 Task: Look for space in Bhopal, India from 13th August, 2023 to 17th August, 2023 for 2 adults in price range Rs.10000 to Rs.16000. Place can be entire place with 2 bedrooms having 2 beds and 1 bathroom. Property type can be house, flat, guest house. Amenities needed are: wifi. Booking option can be shelf check-in. Required host language is English.
Action: Mouse moved to (429, 57)
Screenshot: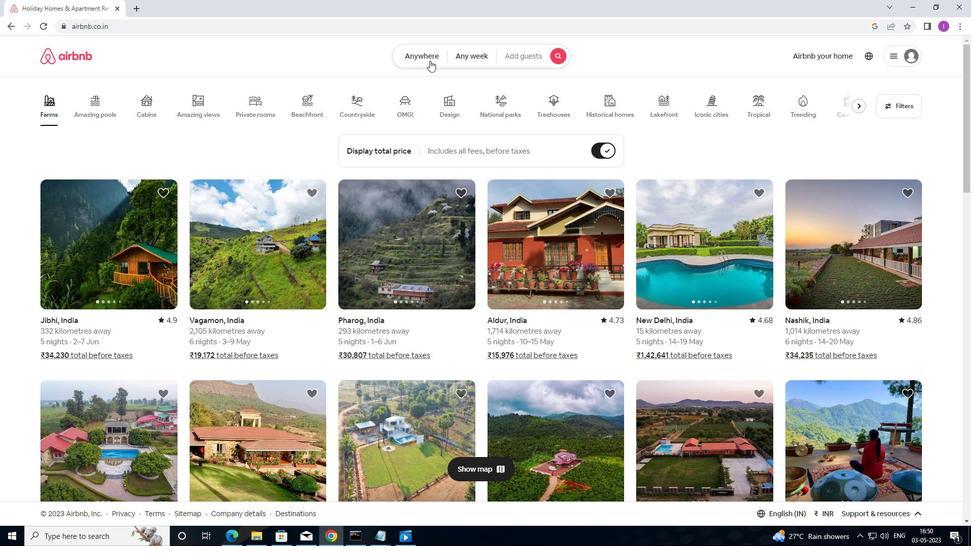 
Action: Mouse pressed left at (429, 57)
Screenshot: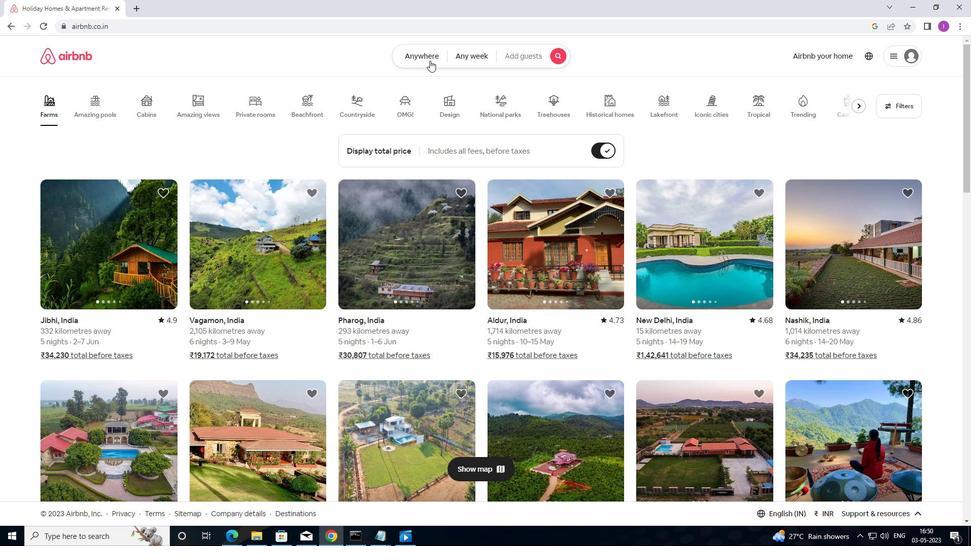 
Action: Mouse moved to (346, 88)
Screenshot: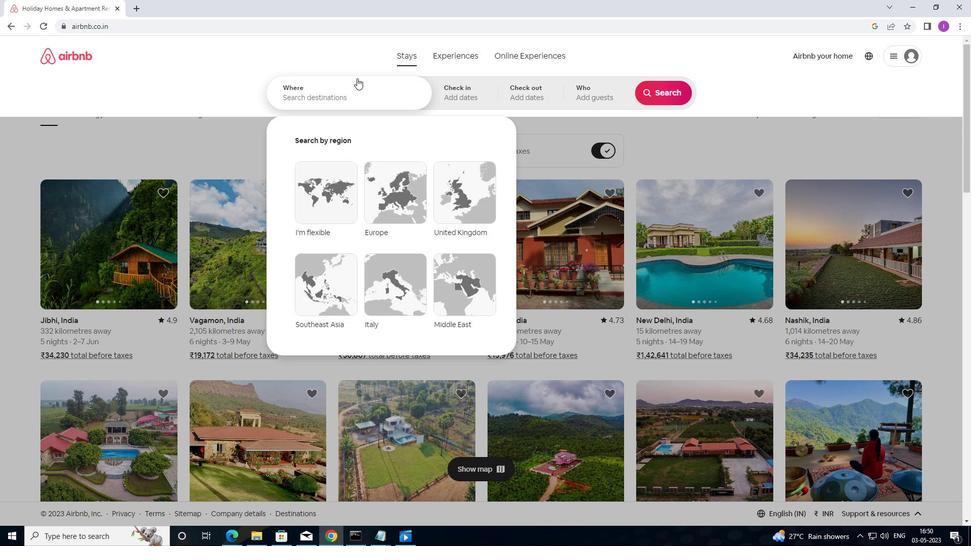 
Action: Mouse pressed left at (346, 88)
Screenshot: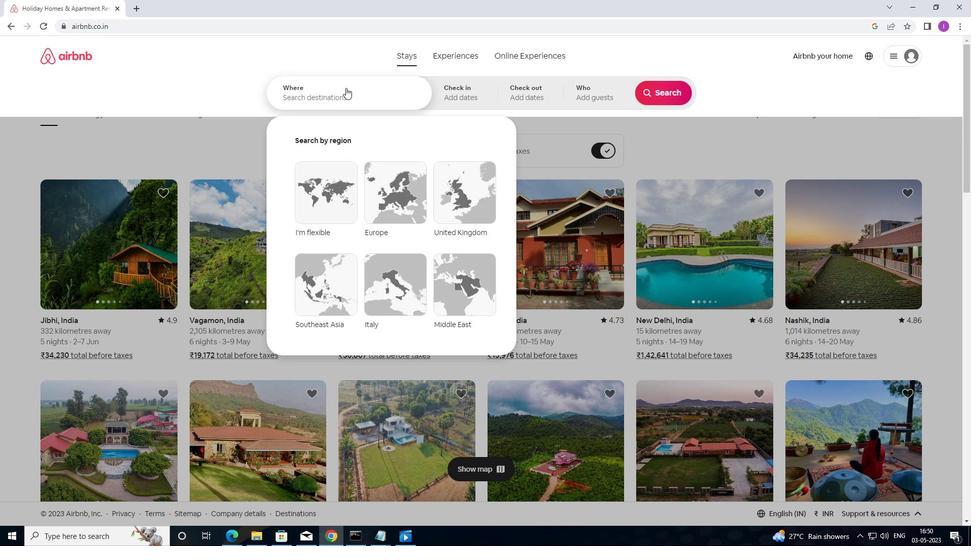 
Action: Mouse moved to (394, 92)
Screenshot: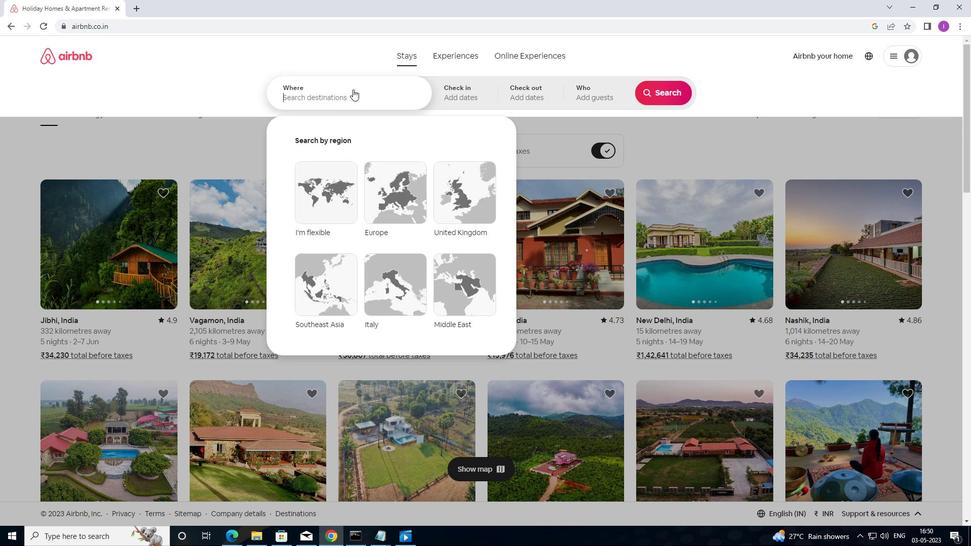 
Action: Key pressed <Key.shift>B
Screenshot: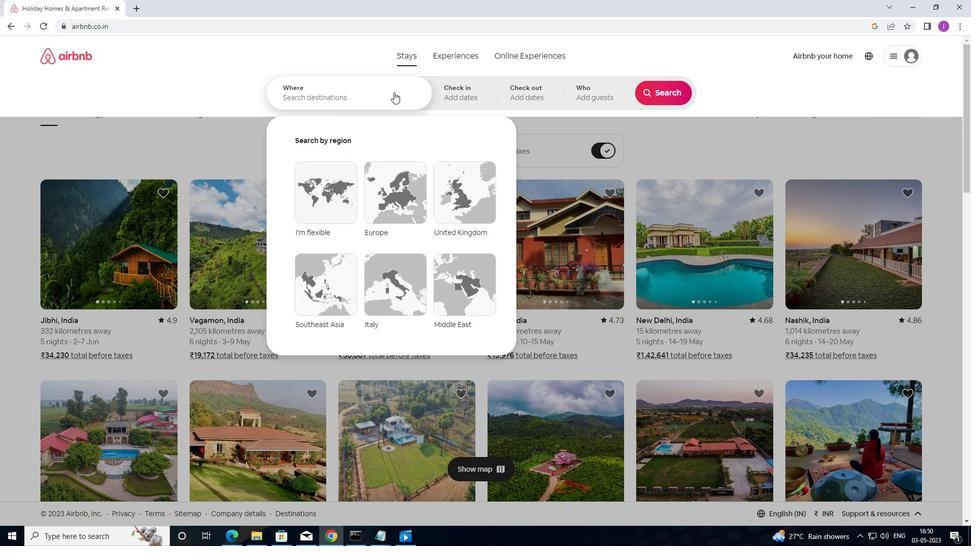 
Action: Mouse moved to (419, 93)
Screenshot: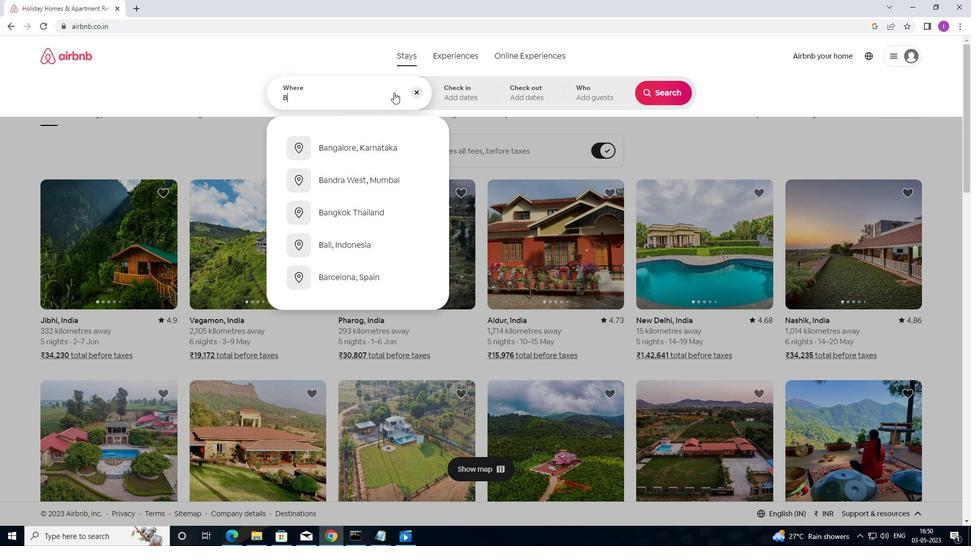
Action: Key pressed H
Screenshot: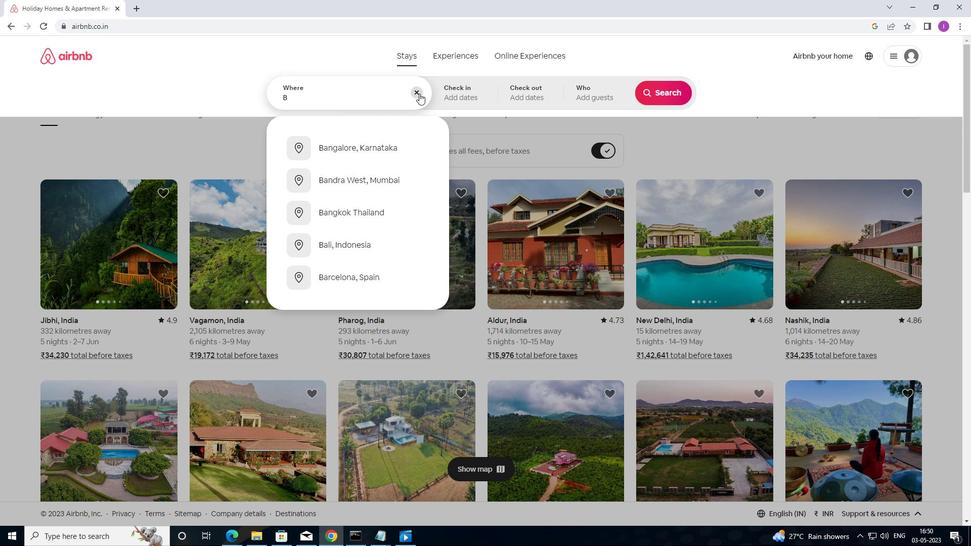 
Action: Mouse moved to (431, 86)
Screenshot: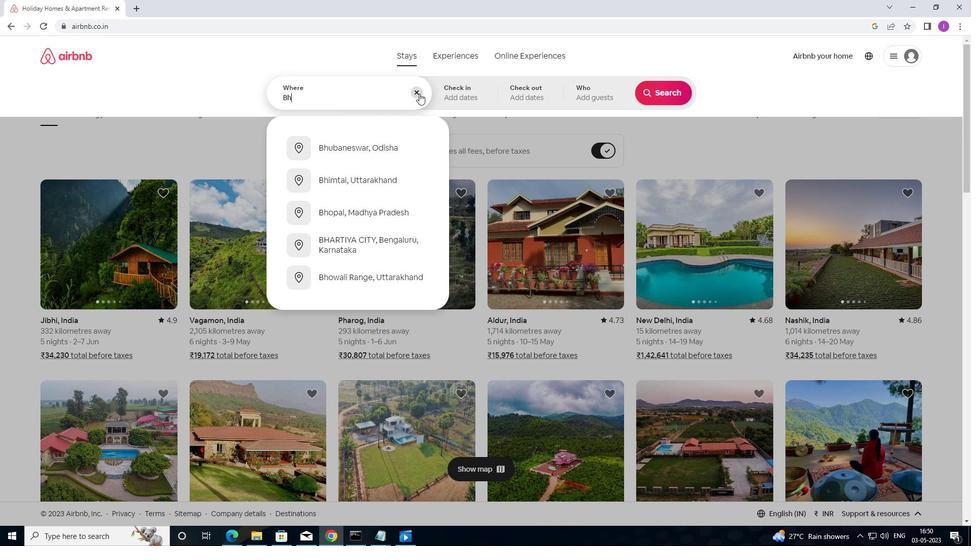 
Action: Key pressed O
Screenshot: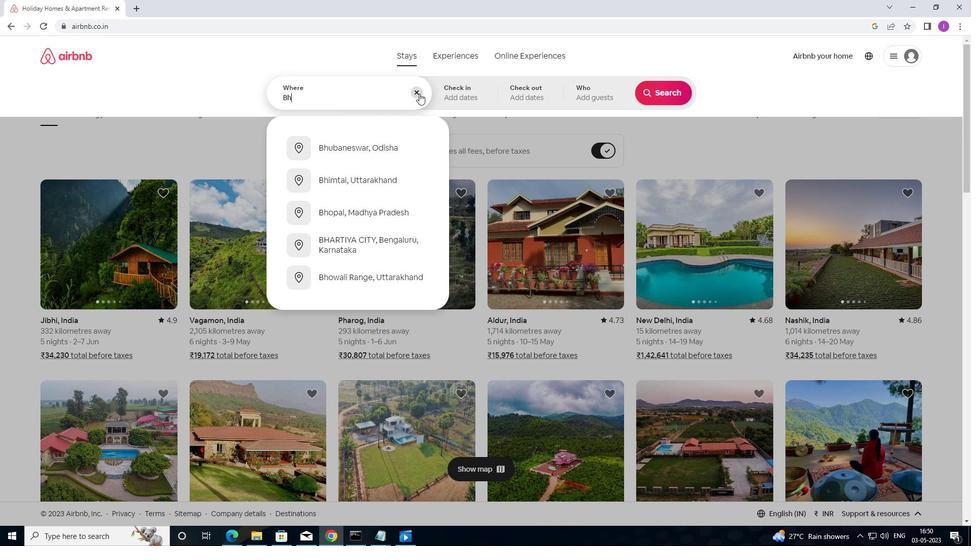 
Action: Mouse moved to (432, 85)
Screenshot: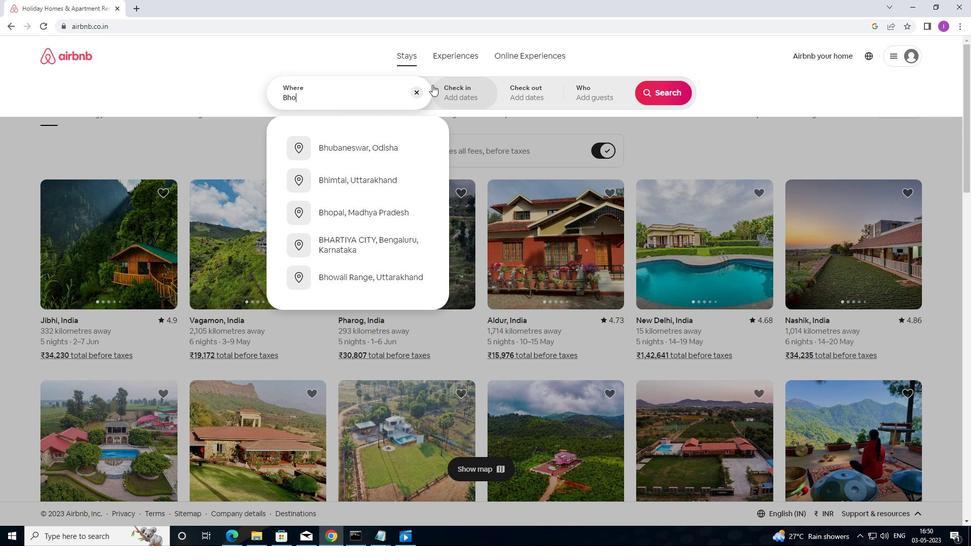 
Action: Key pressed P
Screenshot: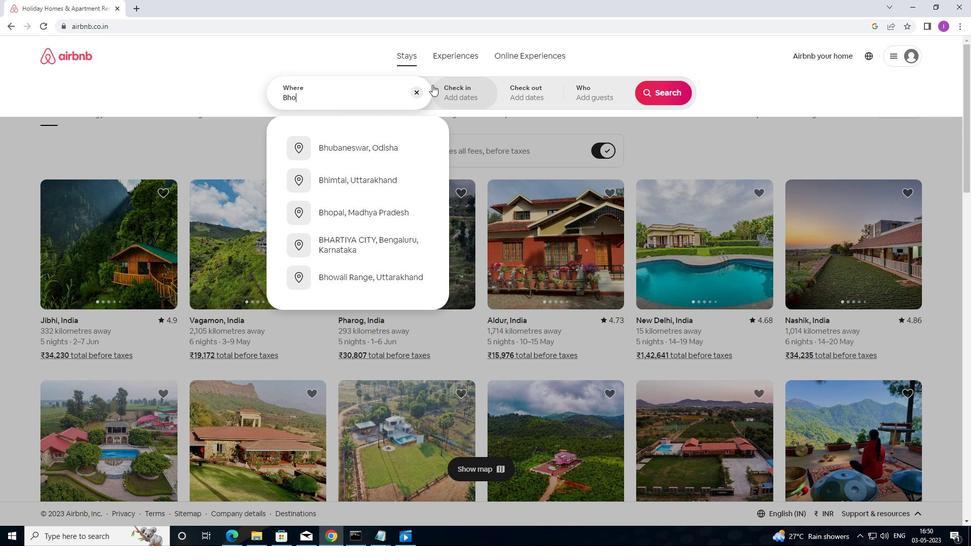 
Action: Mouse moved to (436, 84)
Screenshot: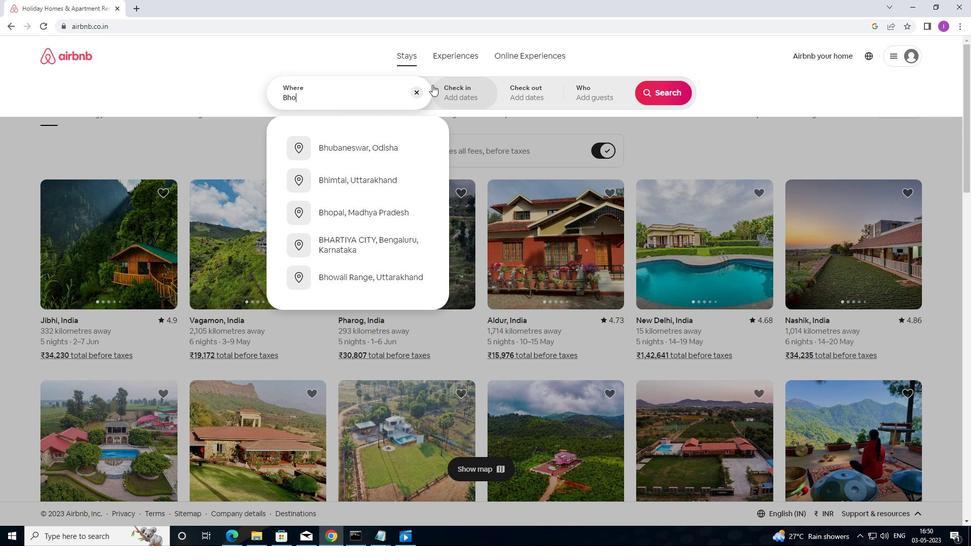 
Action: Key pressed AL,<Key.shift>INDIA
Screenshot: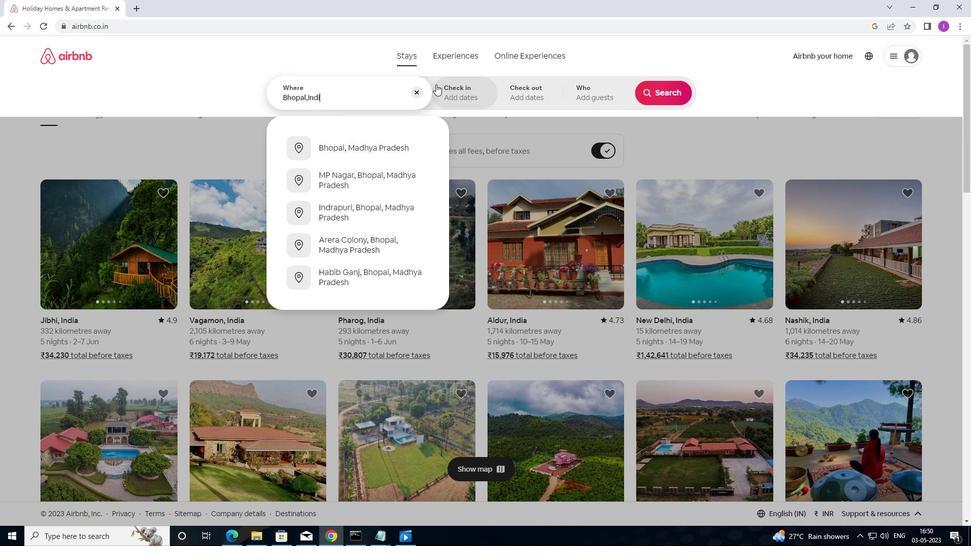 
Action: Mouse moved to (455, 92)
Screenshot: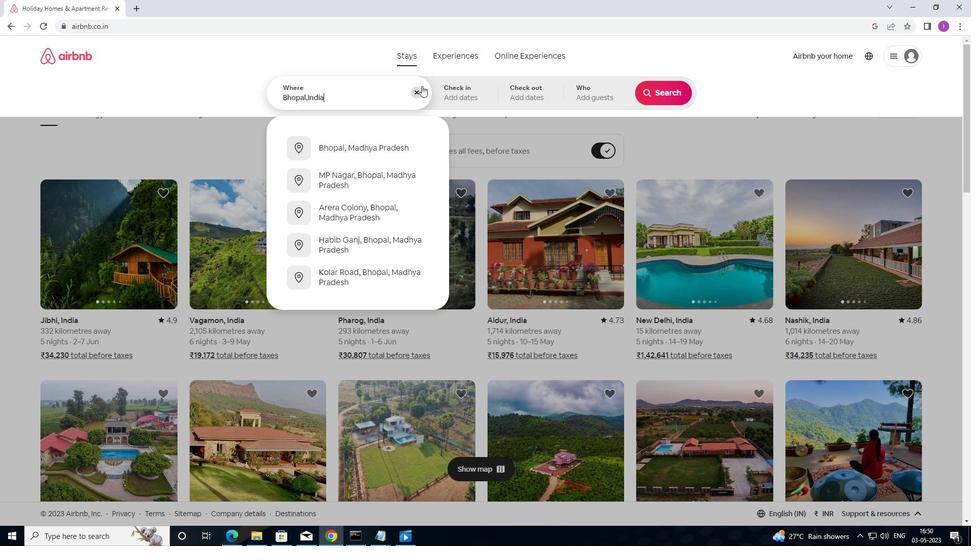 
Action: Mouse pressed left at (455, 92)
Screenshot: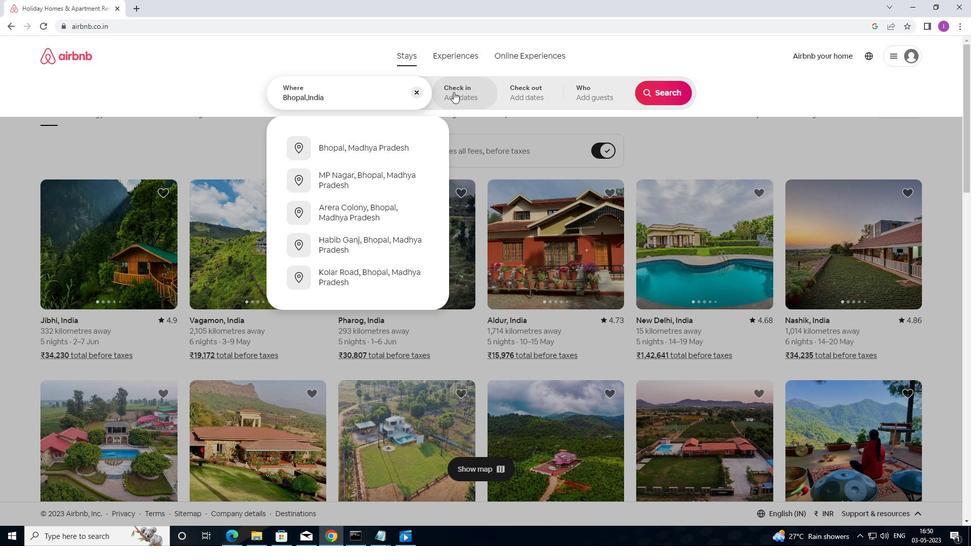 
Action: Mouse moved to (656, 177)
Screenshot: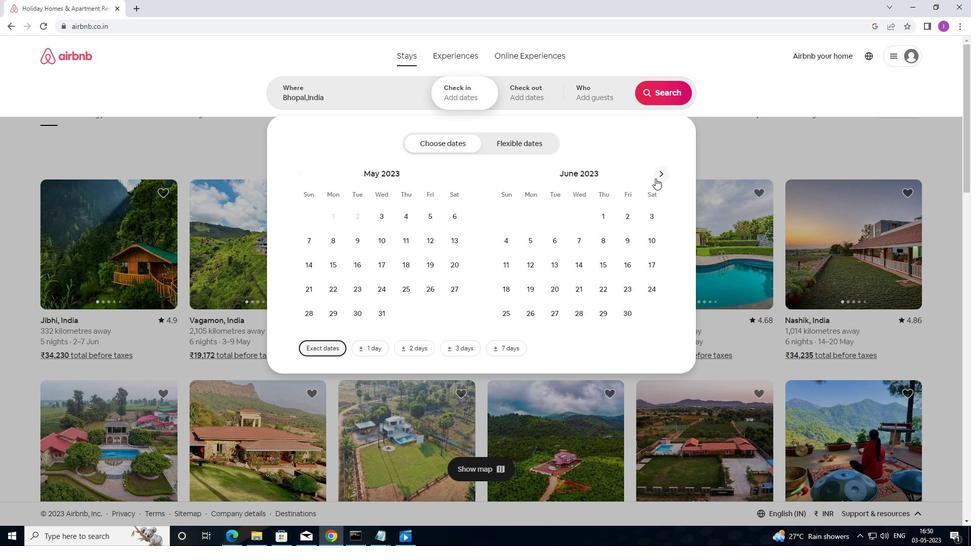 
Action: Mouse pressed left at (656, 177)
Screenshot: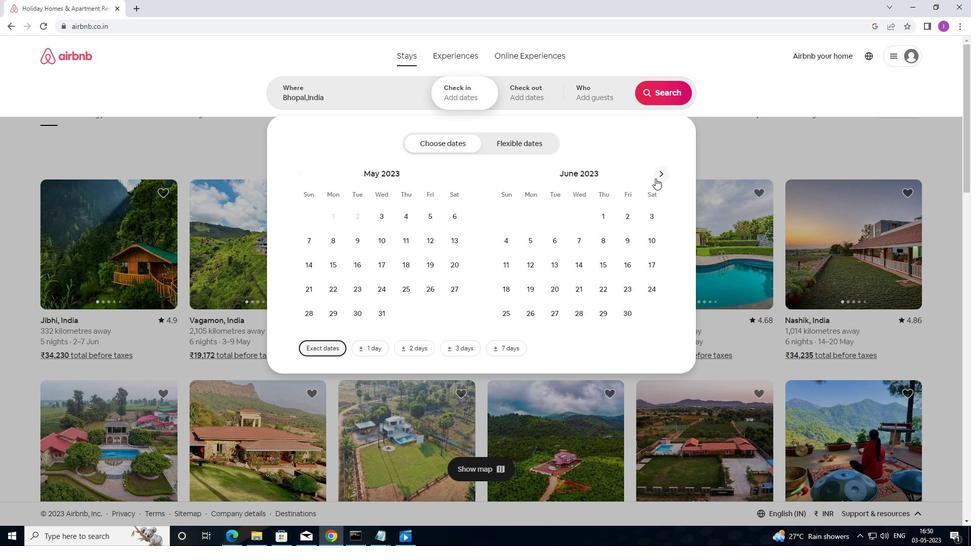 
Action: Mouse pressed left at (656, 177)
Screenshot: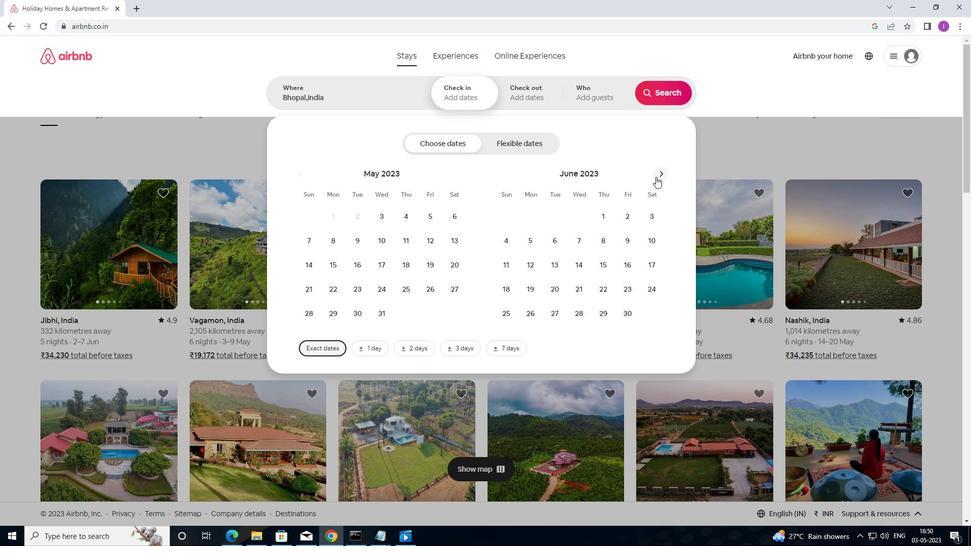 
Action: Mouse moved to (509, 265)
Screenshot: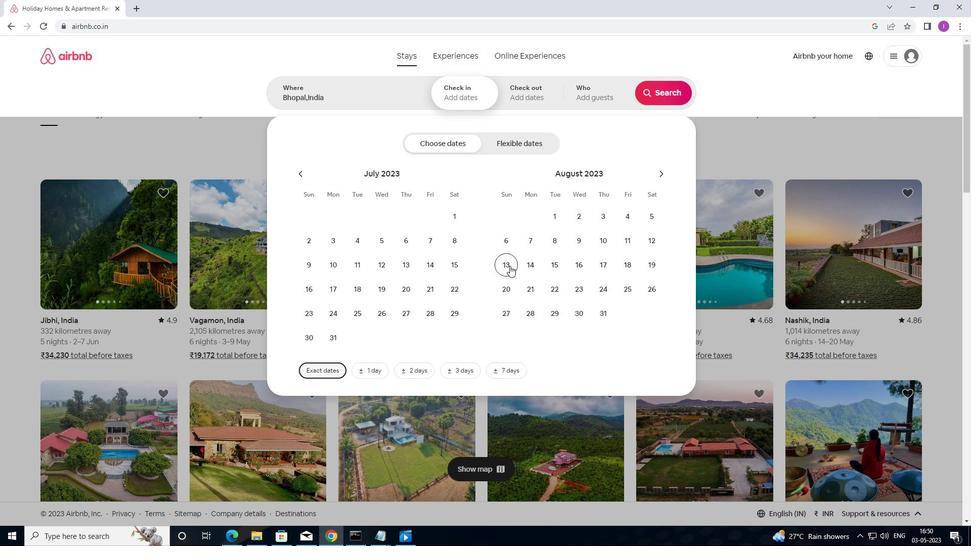 
Action: Mouse pressed left at (509, 265)
Screenshot: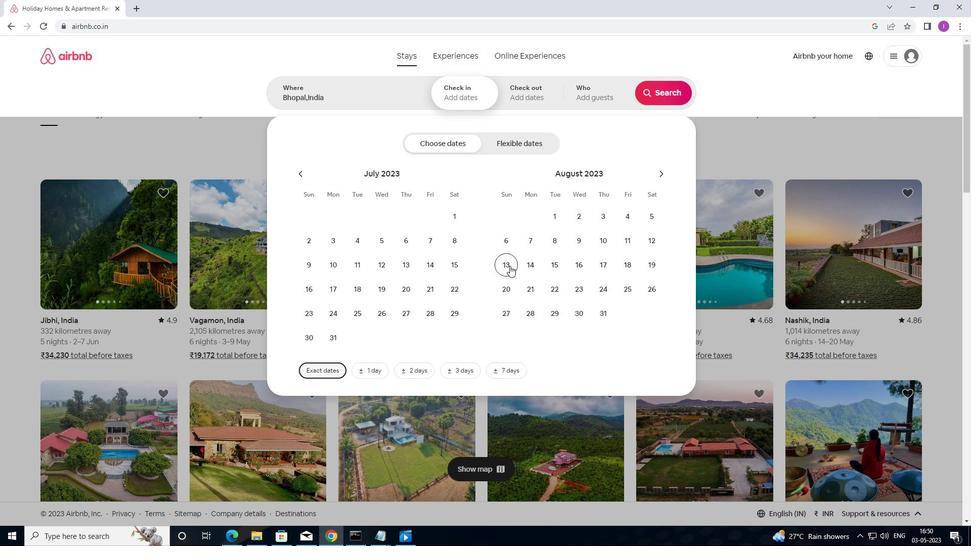 
Action: Mouse moved to (608, 263)
Screenshot: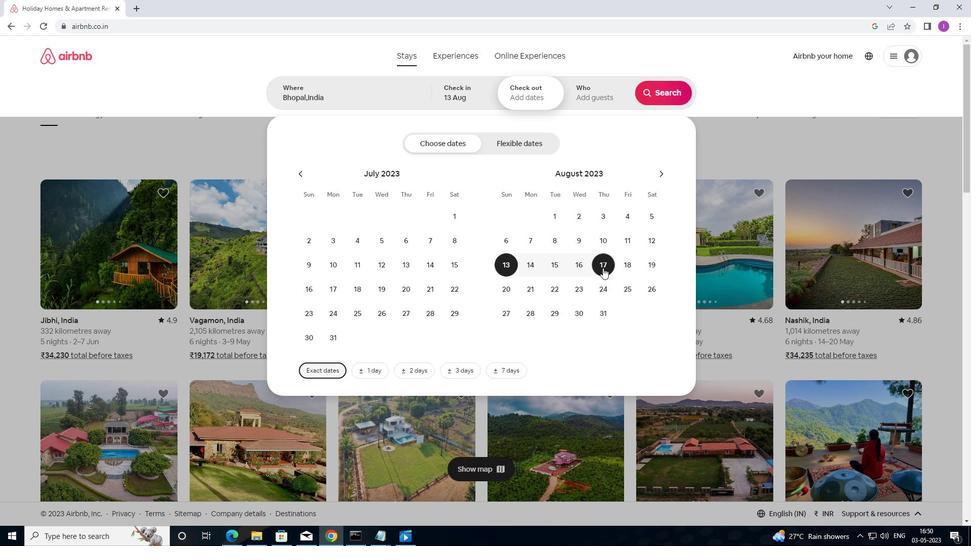 
Action: Mouse pressed left at (608, 263)
Screenshot: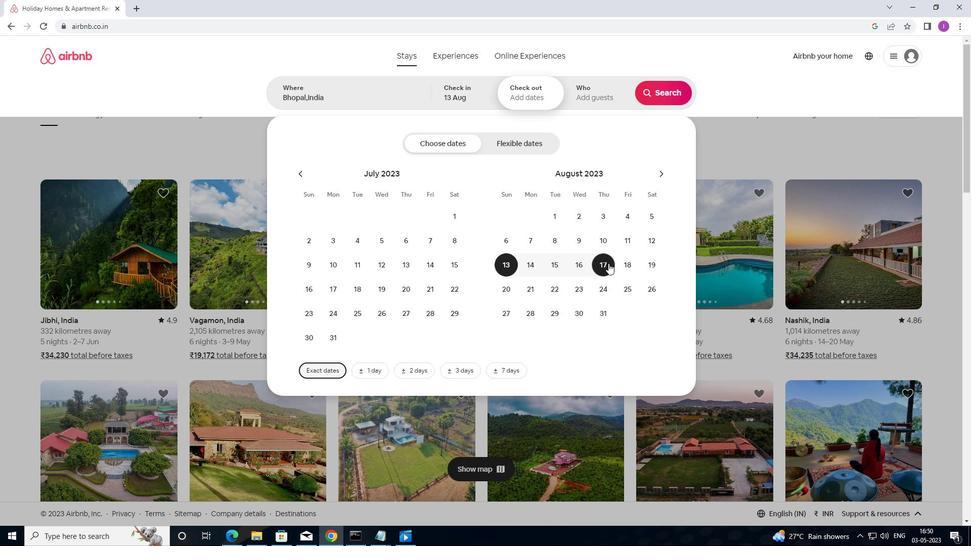
Action: Mouse moved to (605, 100)
Screenshot: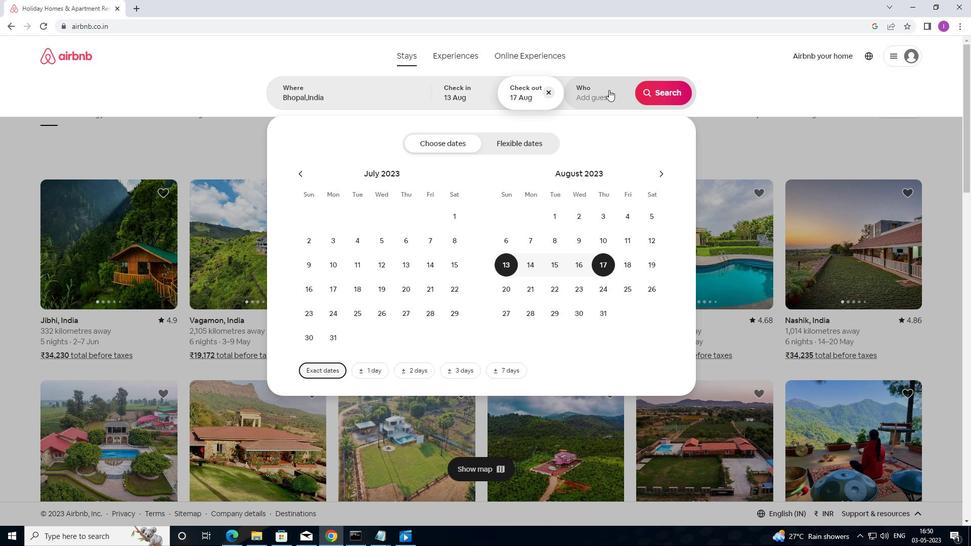 
Action: Mouse pressed left at (605, 100)
Screenshot: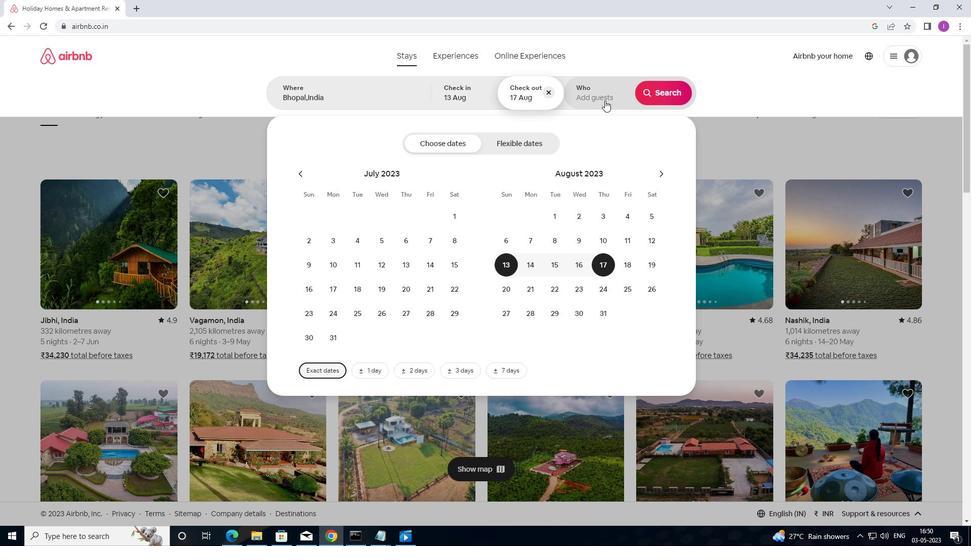 
Action: Mouse moved to (658, 146)
Screenshot: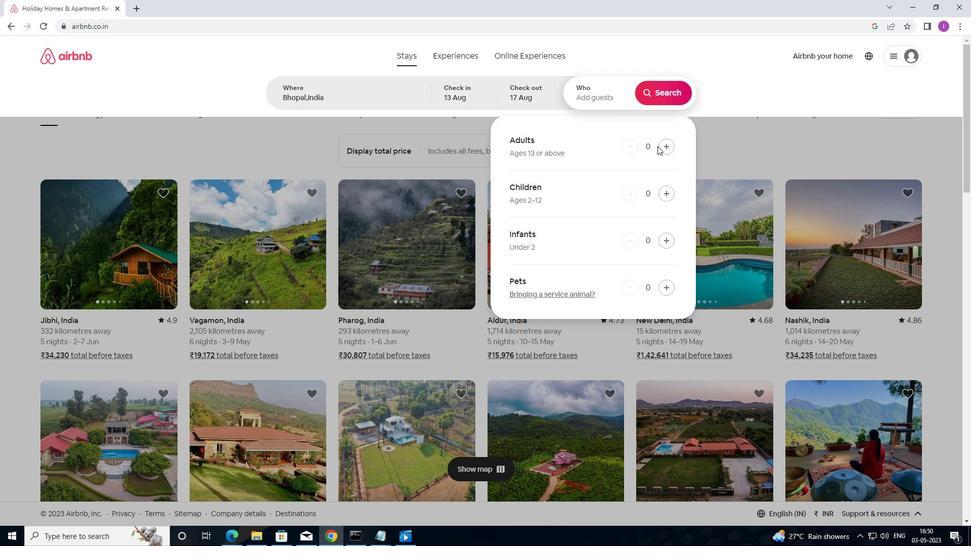 
Action: Mouse pressed left at (658, 146)
Screenshot: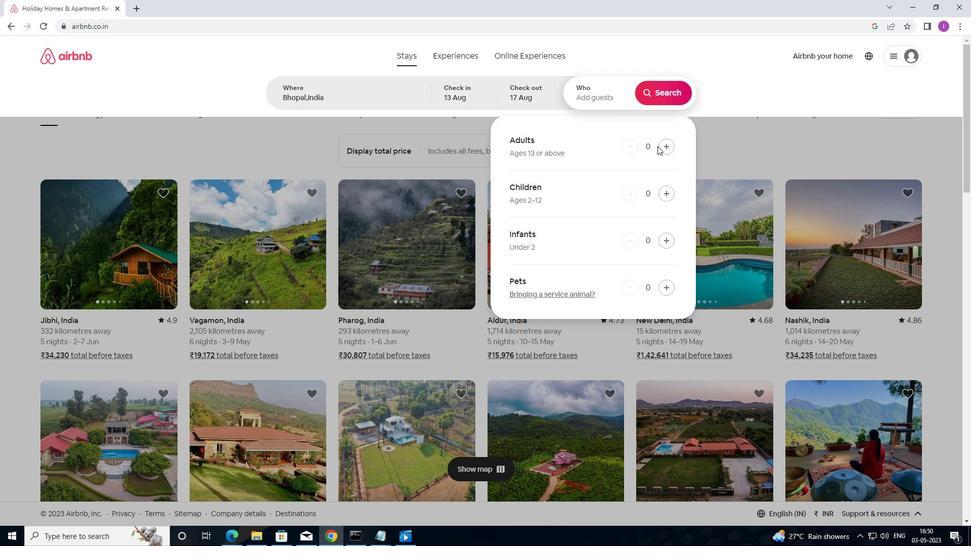 
Action: Mouse pressed left at (658, 146)
Screenshot: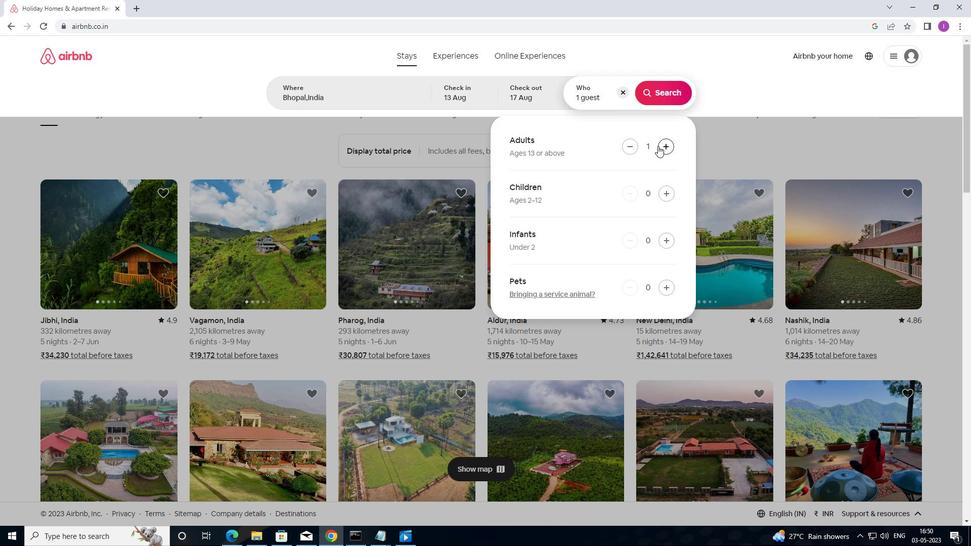 
Action: Mouse moved to (661, 104)
Screenshot: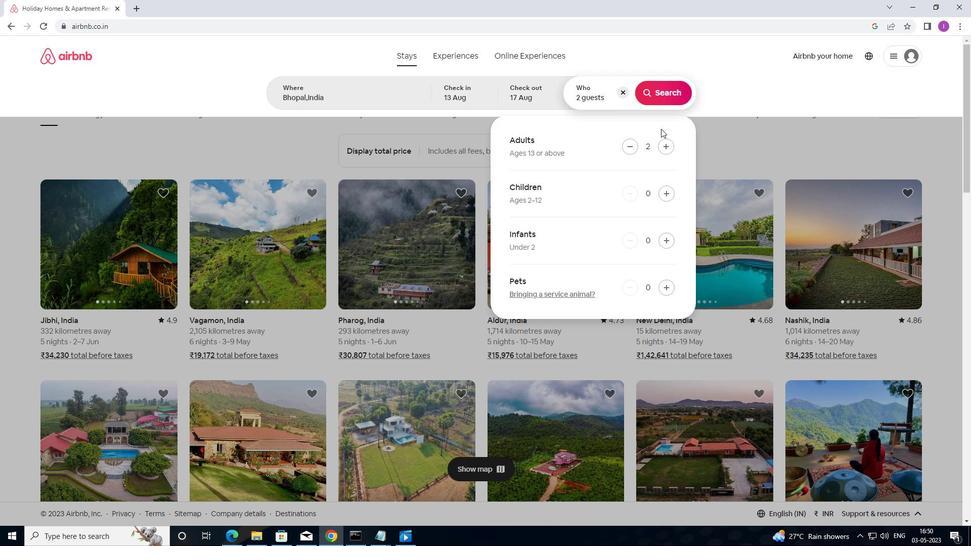 
Action: Mouse pressed left at (661, 104)
Screenshot: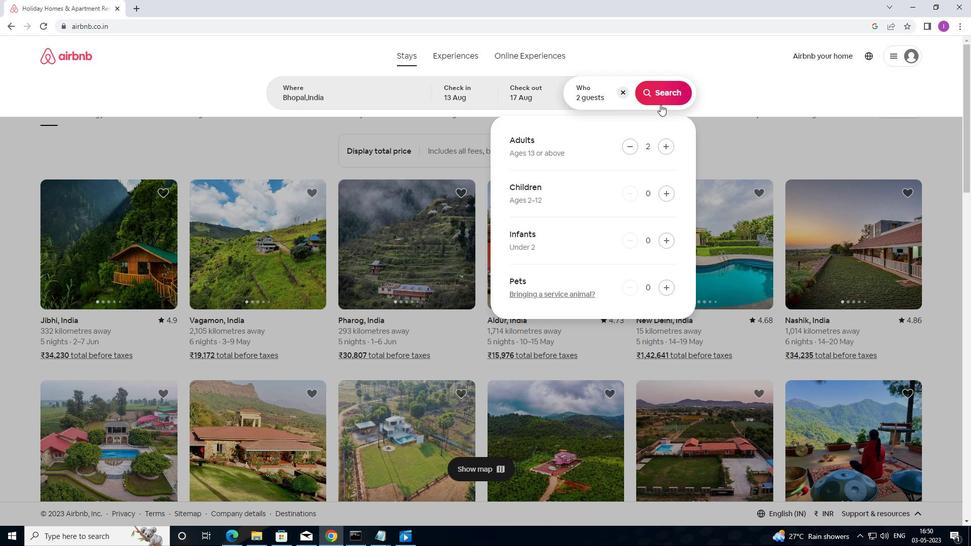 
Action: Mouse moved to (930, 102)
Screenshot: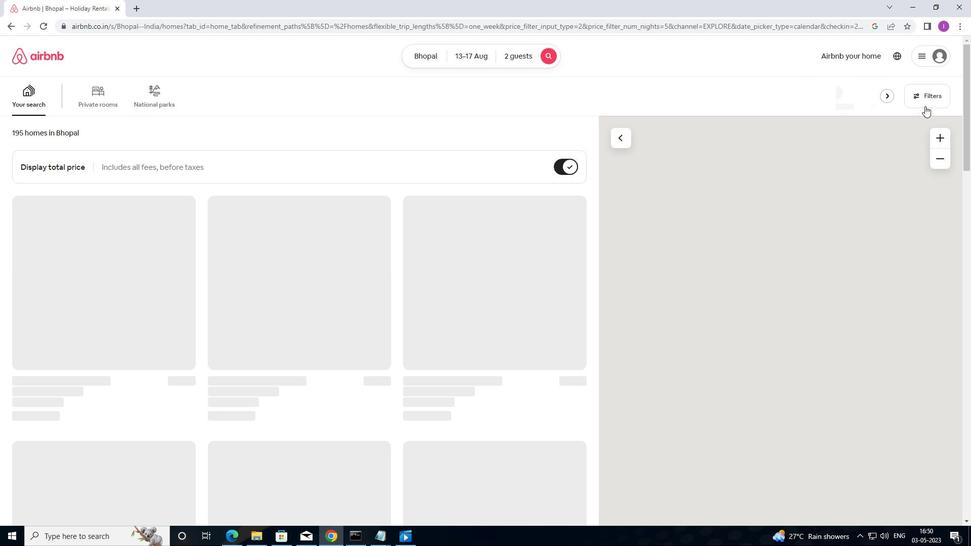 
Action: Mouse pressed left at (930, 102)
Screenshot: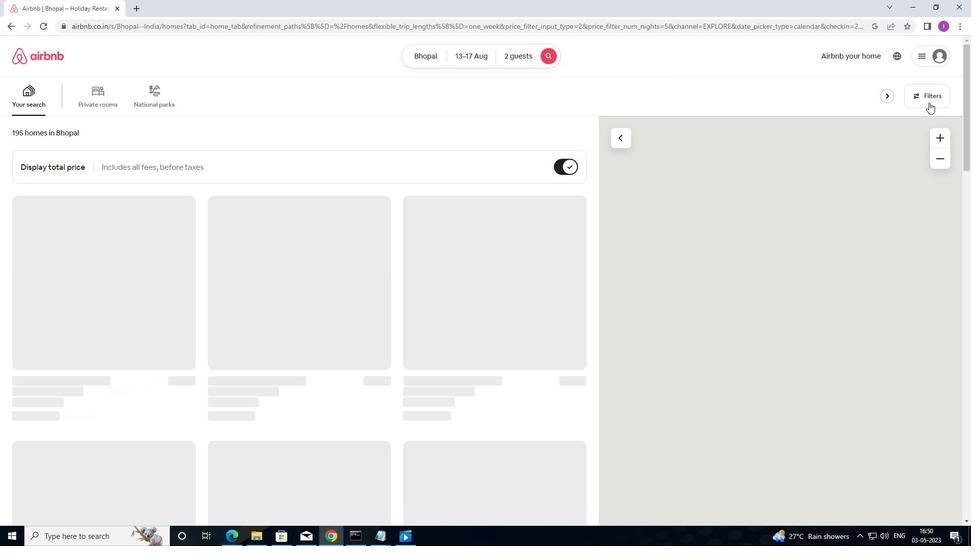 
Action: Mouse moved to (386, 225)
Screenshot: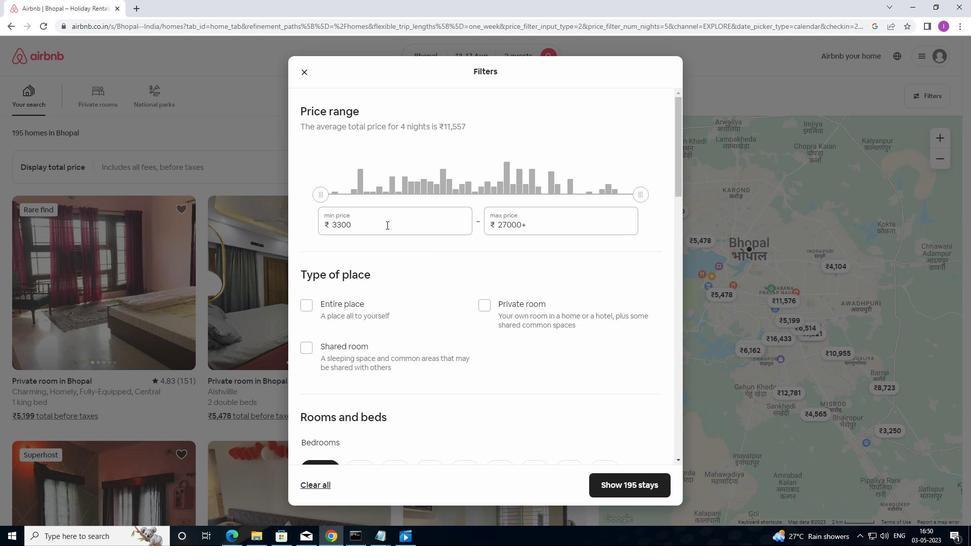 
Action: Mouse pressed left at (386, 225)
Screenshot: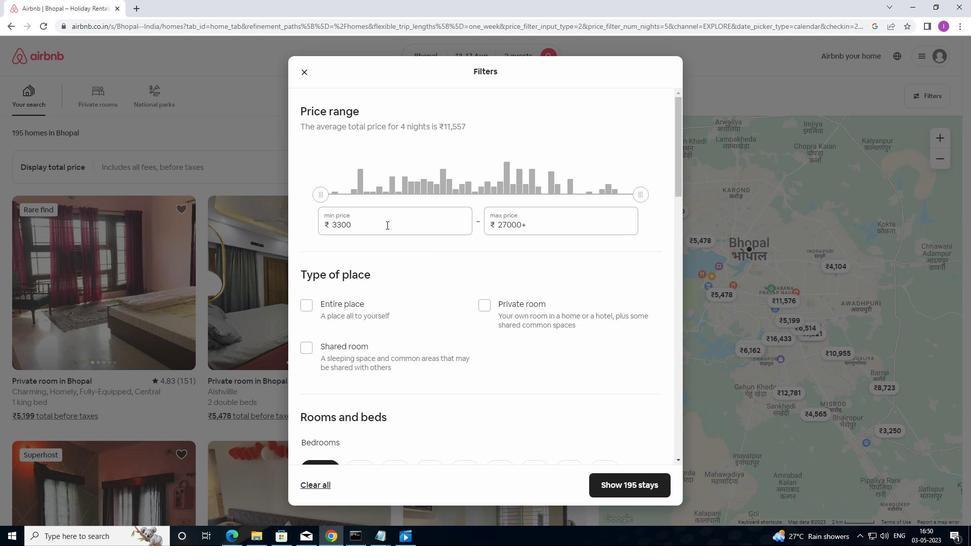 
Action: Mouse moved to (309, 225)
Screenshot: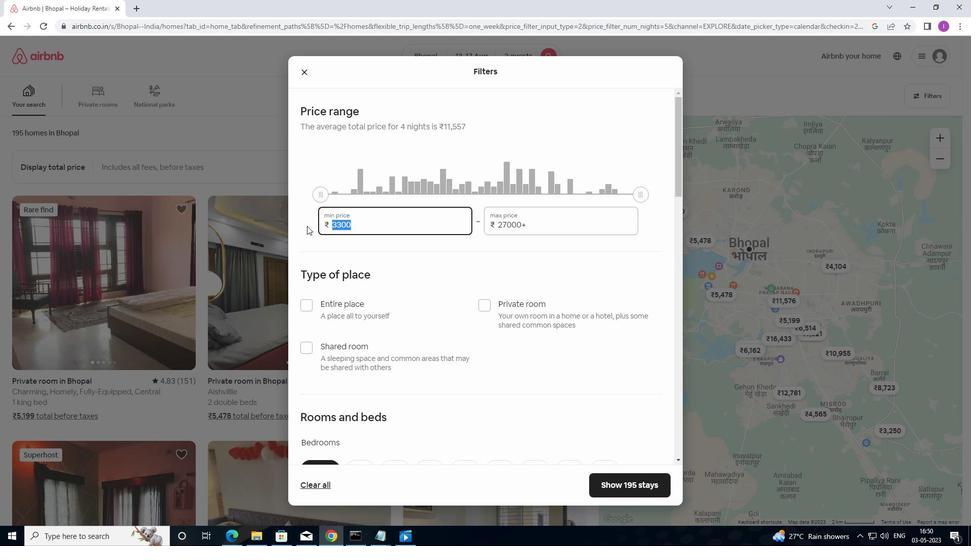 
Action: Key pressed 1
Screenshot: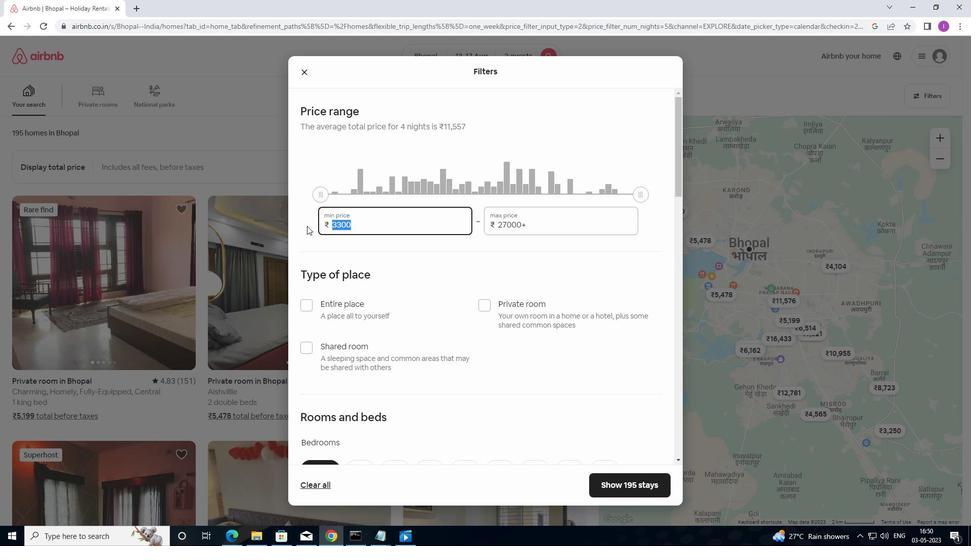 
Action: Mouse moved to (314, 223)
Screenshot: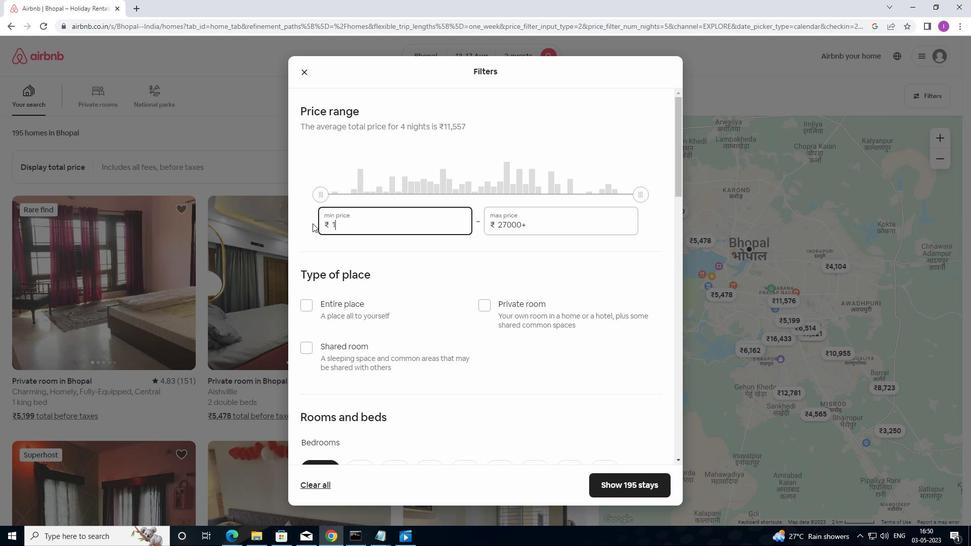 
Action: Key pressed 00
Screenshot: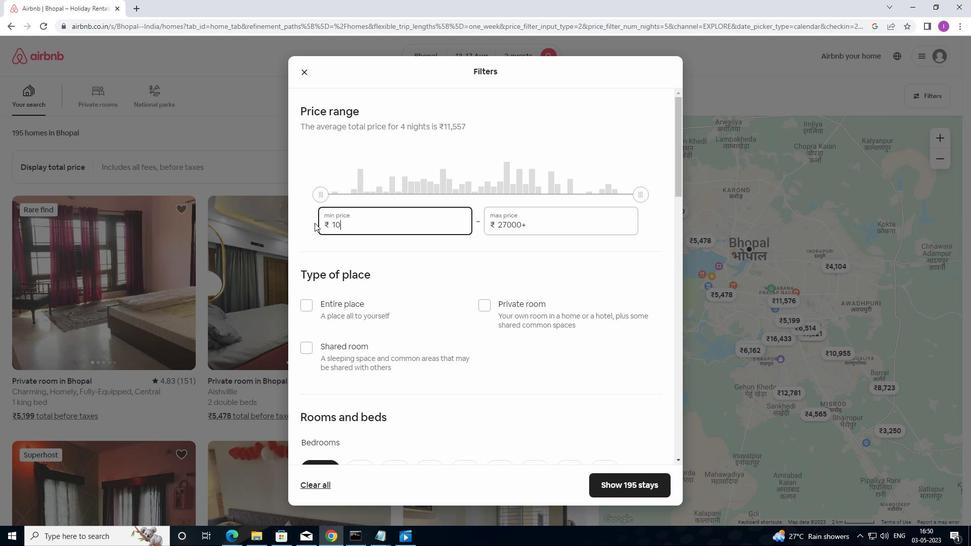 
Action: Mouse moved to (315, 221)
Screenshot: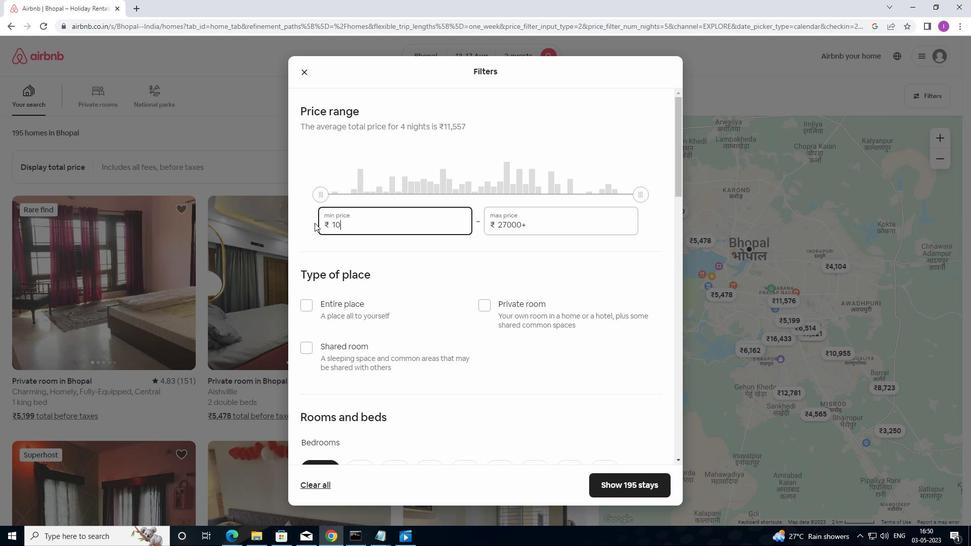 
Action: Key pressed 0
Screenshot: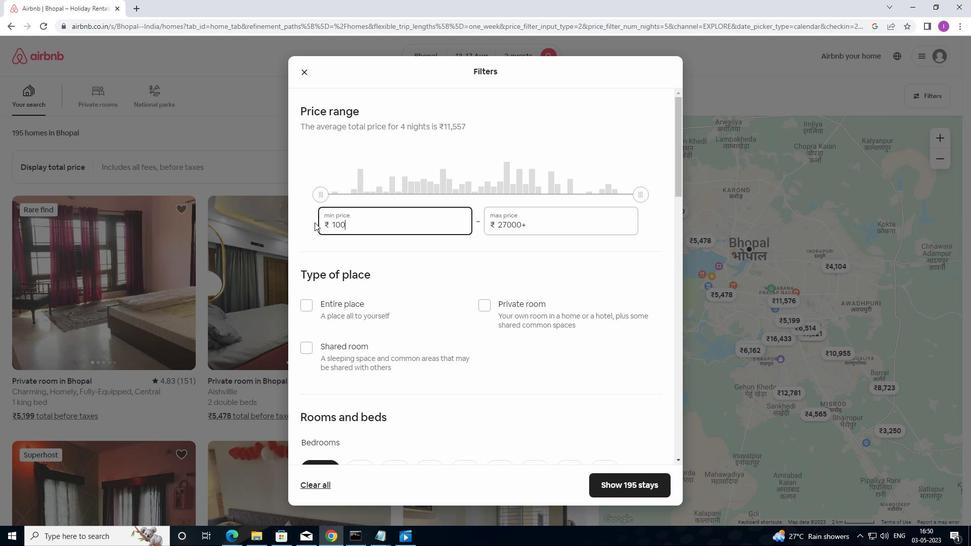 
Action: Mouse moved to (327, 216)
Screenshot: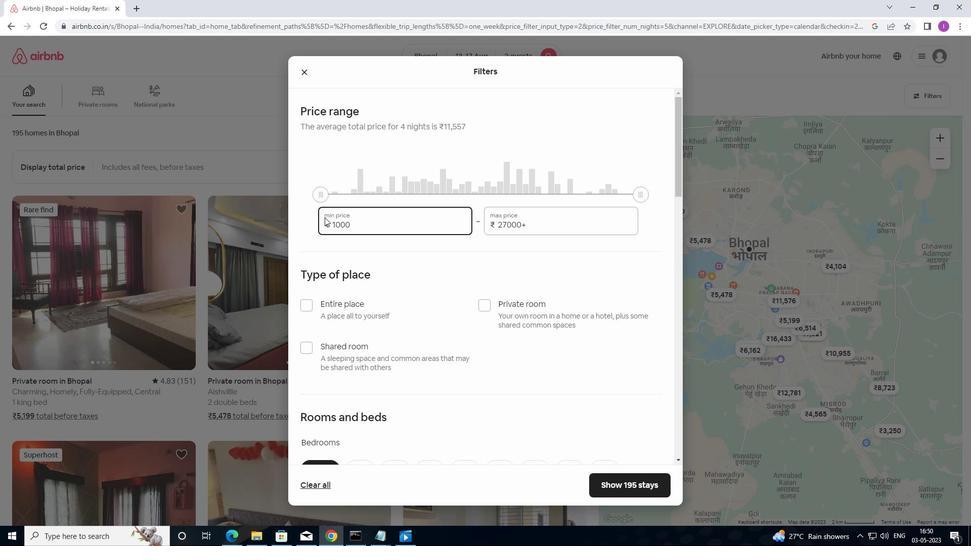 
Action: Key pressed 0
Screenshot: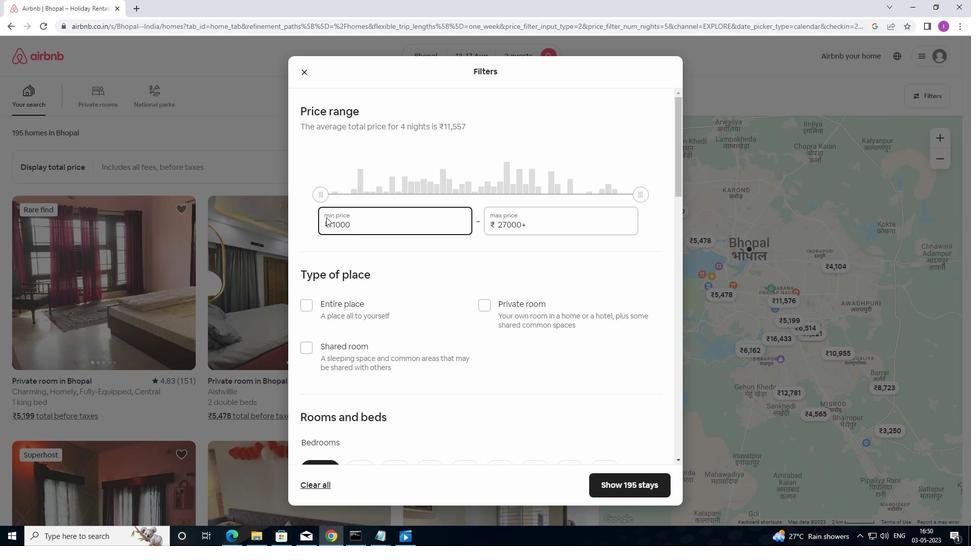 
Action: Mouse moved to (547, 223)
Screenshot: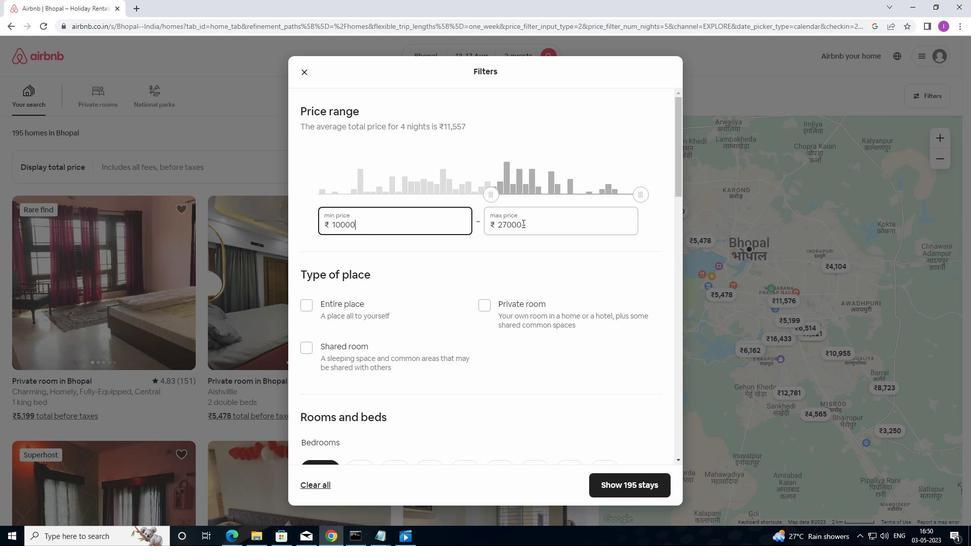 
Action: Mouse pressed left at (547, 223)
Screenshot: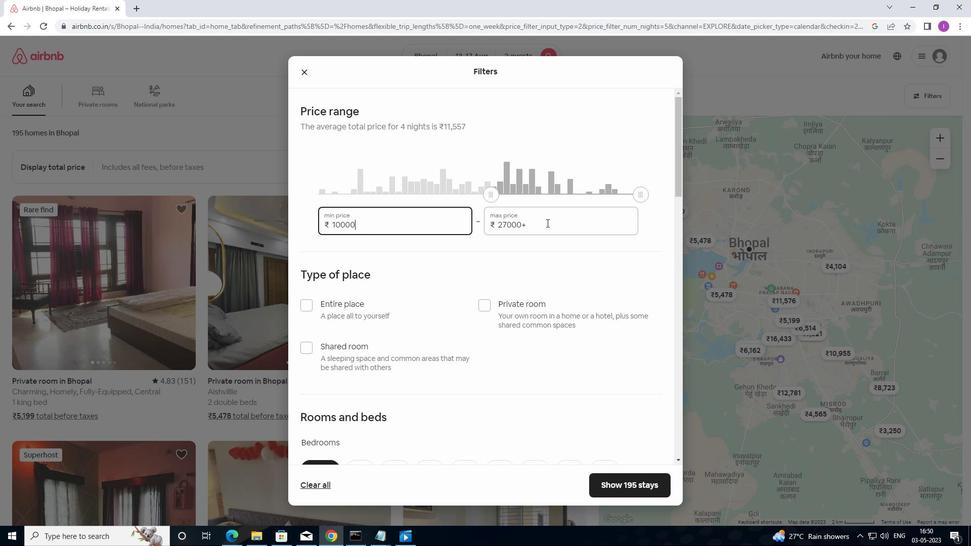 
Action: Mouse moved to (499, 216)
Screenshot: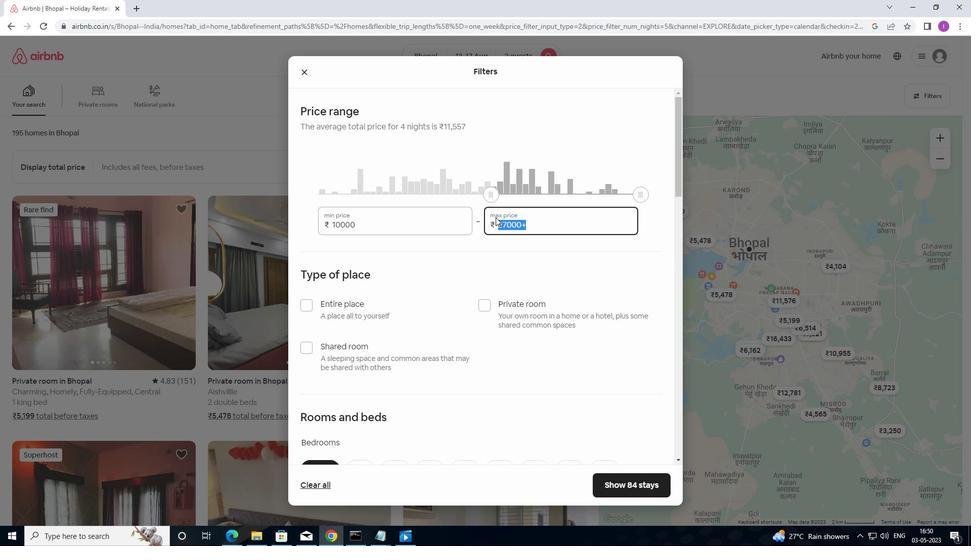 
Action: Key pressed 1
Screenshot: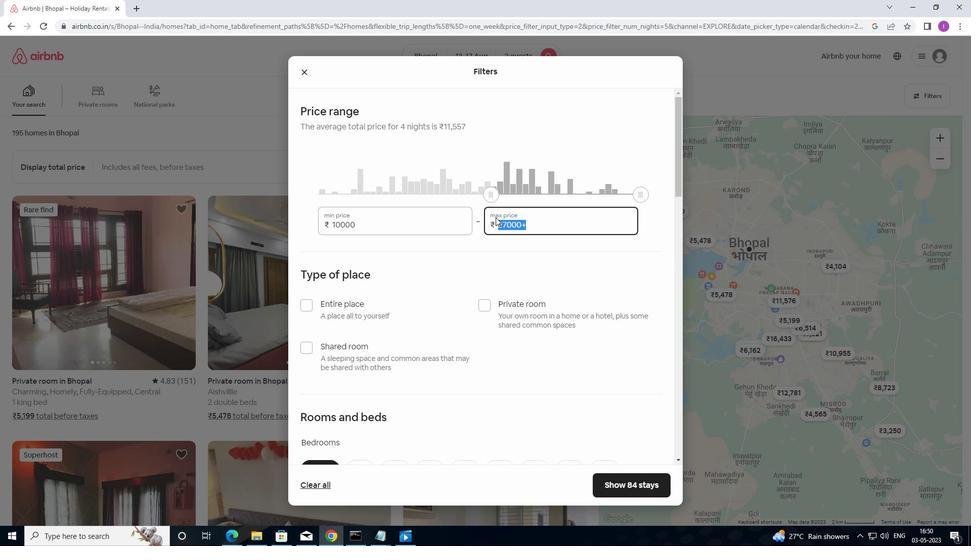 
Action: Mouse moved to (499, 216)
Screenshot: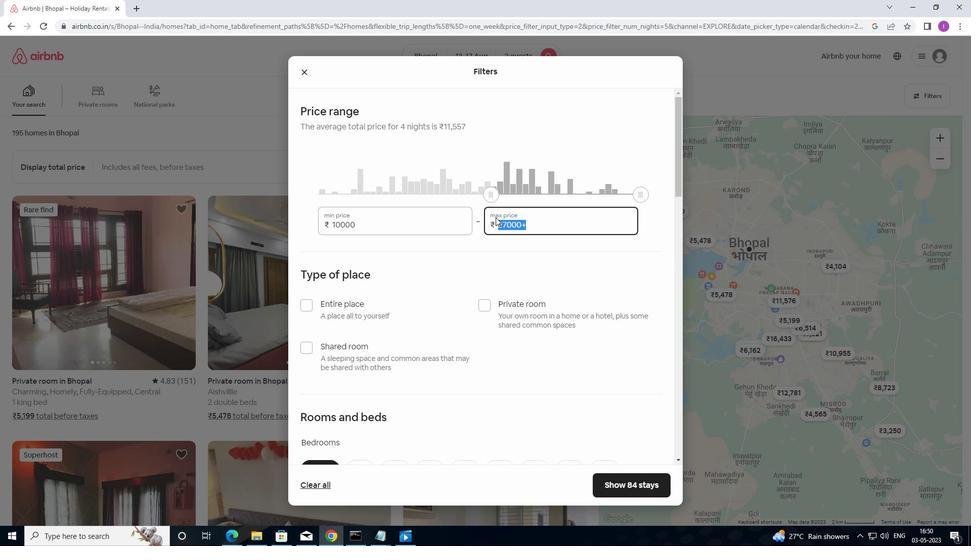 
Action: Key pressed 6000
Screenshot: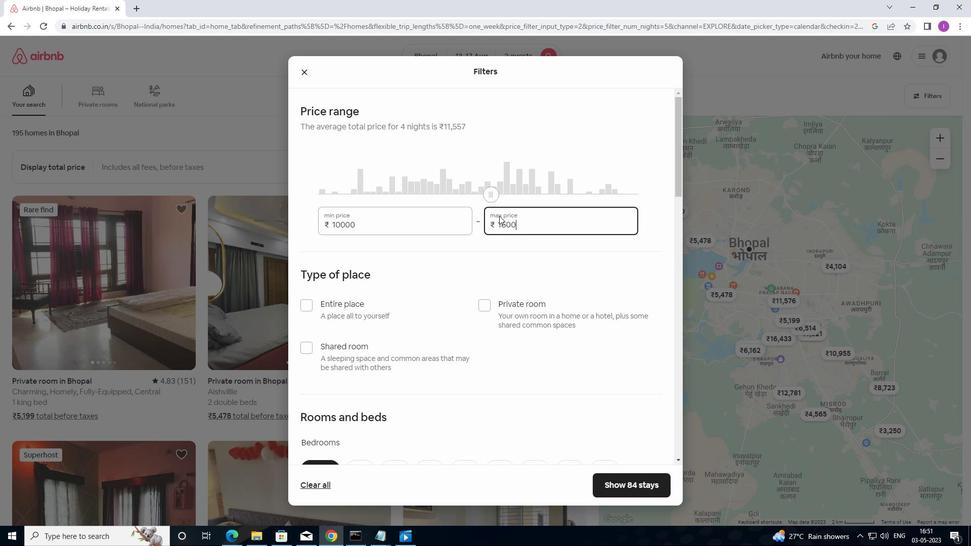 
Action: Mouse moved to (462, 291)
Screenshot: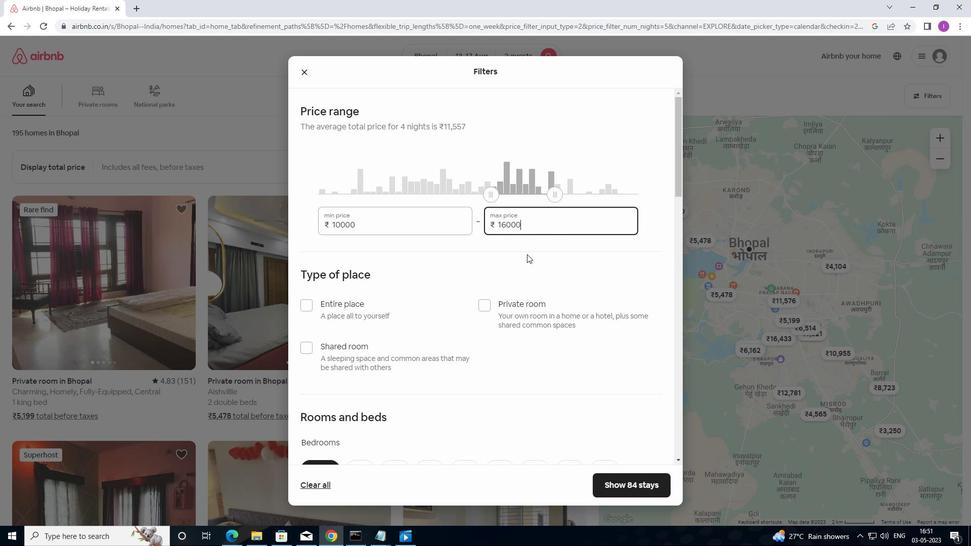 
Action: Mouse scrolled (462, 290) with delta (0, 0)
Screenshot: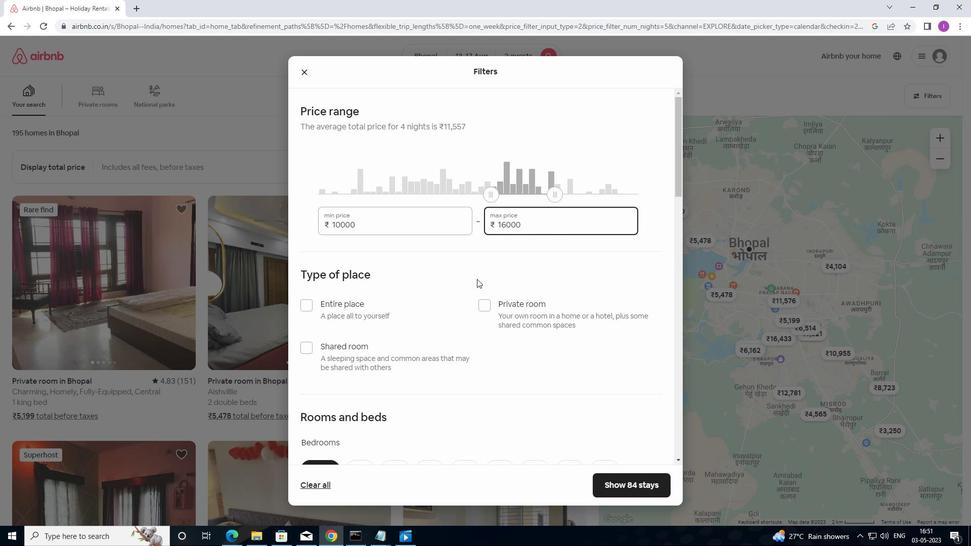 
Action: Mouse scrolled (462, 290) with delta (0, 0)
Screenshot: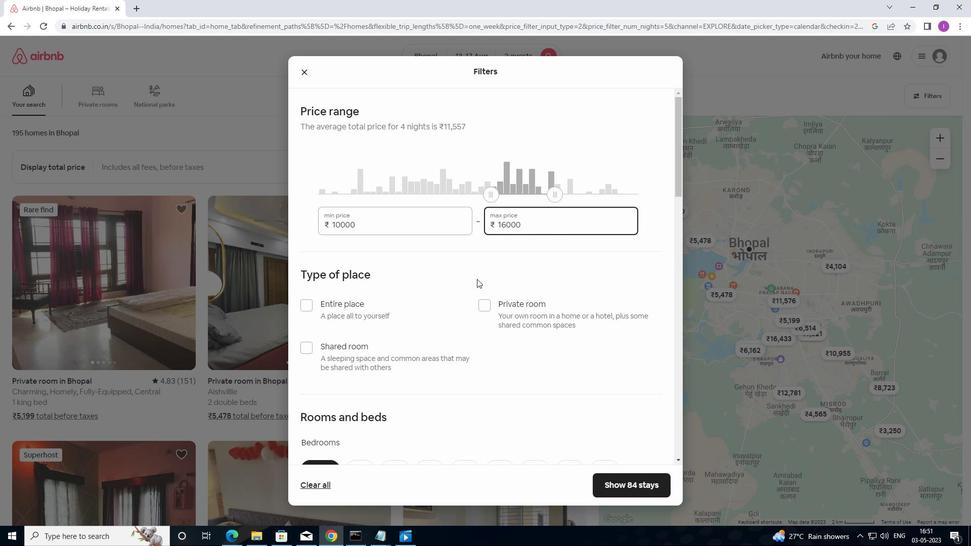 
Action: Mouse moved to (313, 203)
Screenshot: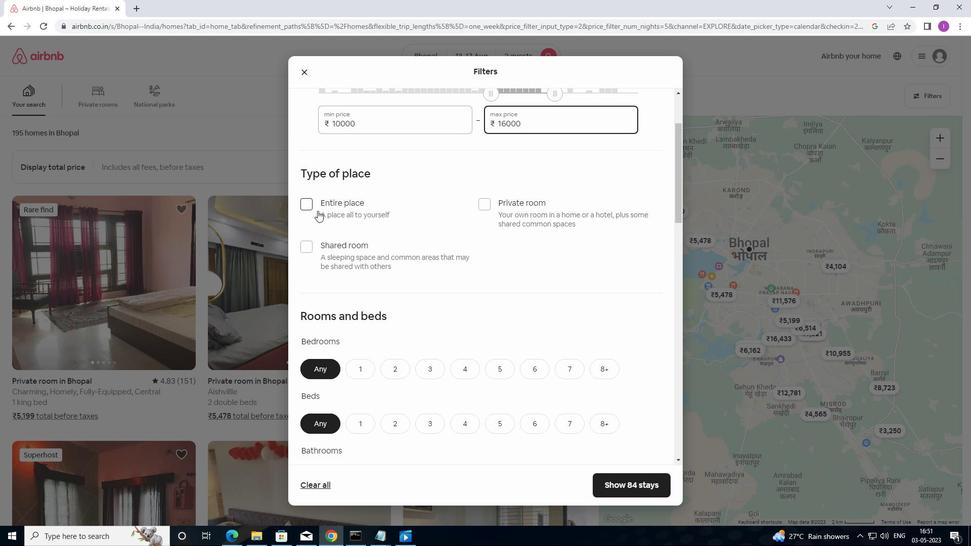 
Action: Mouse pressed left at (313, 203)
Screenshot: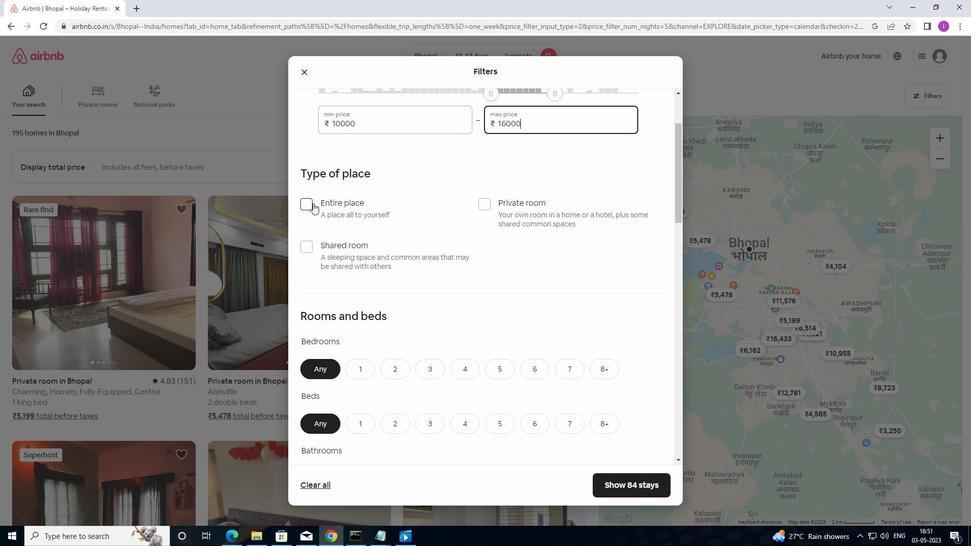 
Action: Mouse moved to (399, 212)
Screenshot: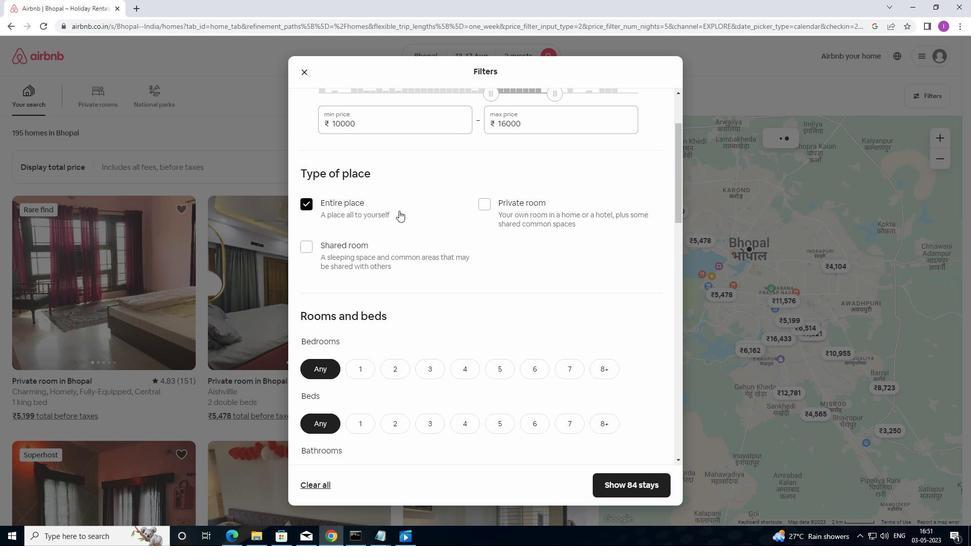 
Action: Mouse scrolled (399, 211) with delta (0, 0)
Screenshot: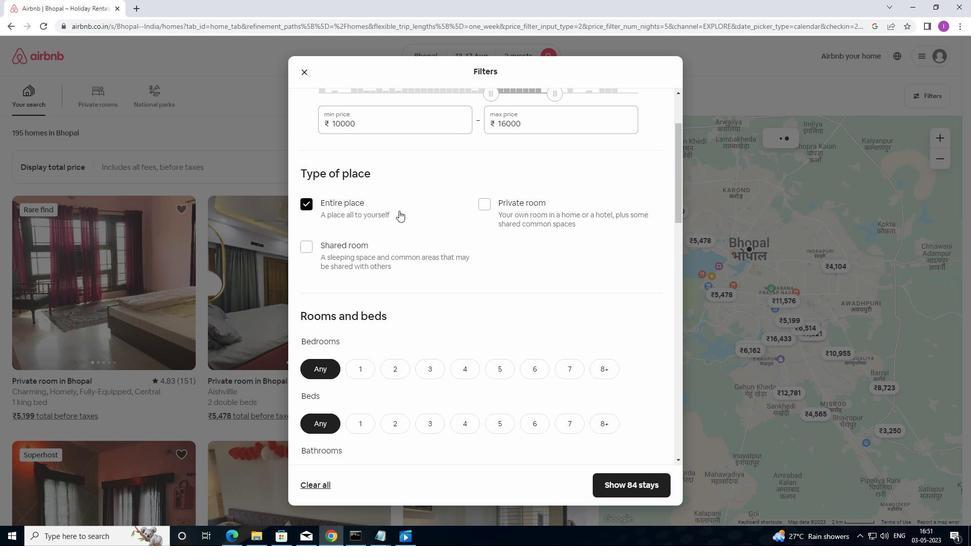 
Action: Mouse scrolled (399, 211) with delta (0, 0)
Screenshot: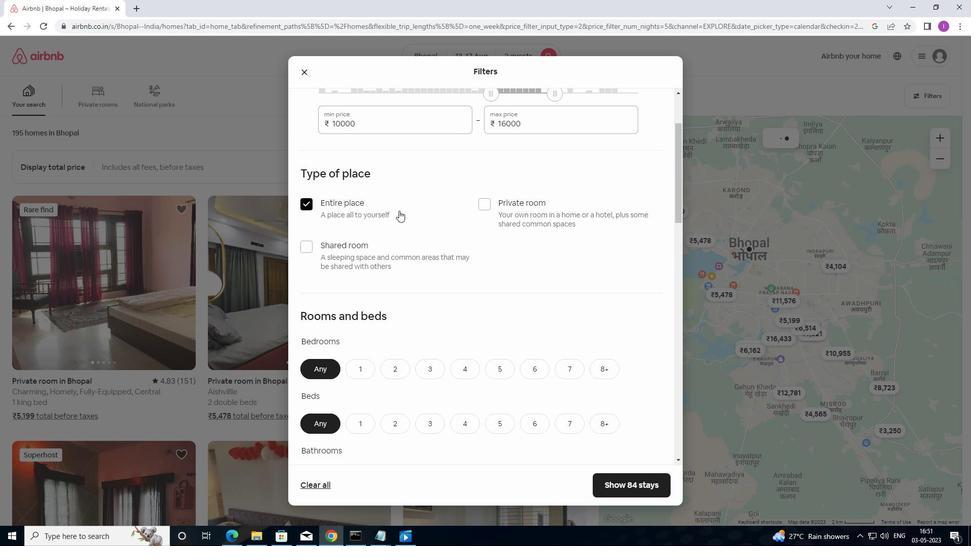 
Action: Mouse scrolled (399, 211) with delta (0, 0)
Screenshot: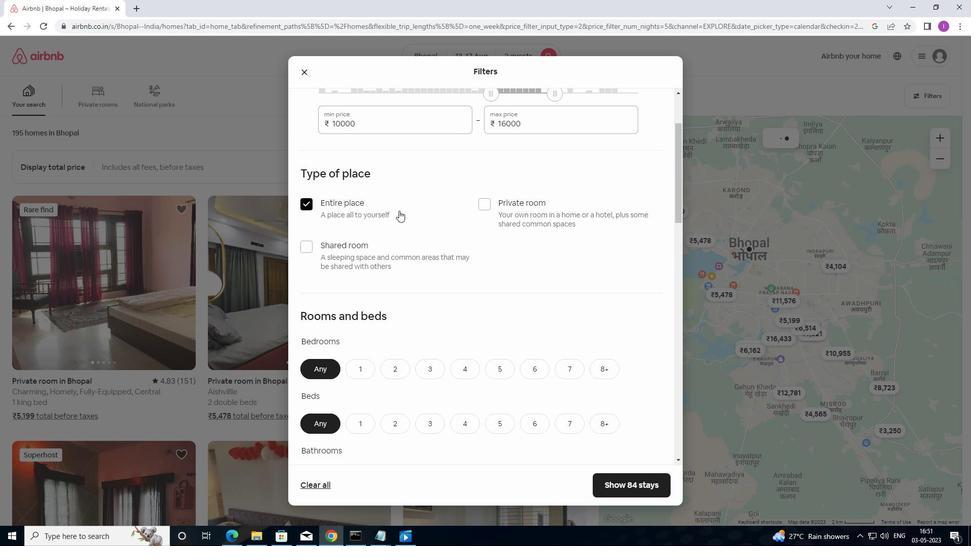 
Action: Mouse moved to (358, 219)
Screenshot: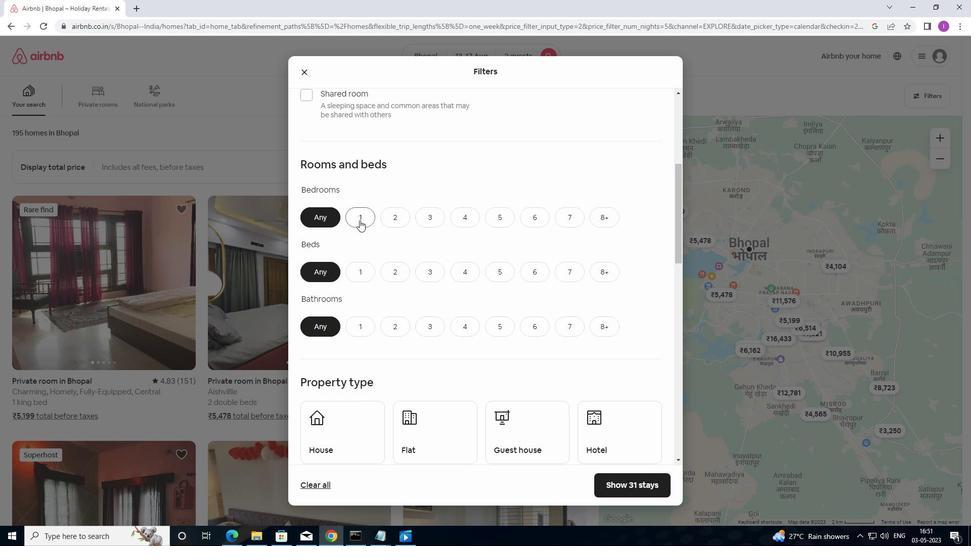 
Action: Mouse pressed left at (358, 219)
Screenshot: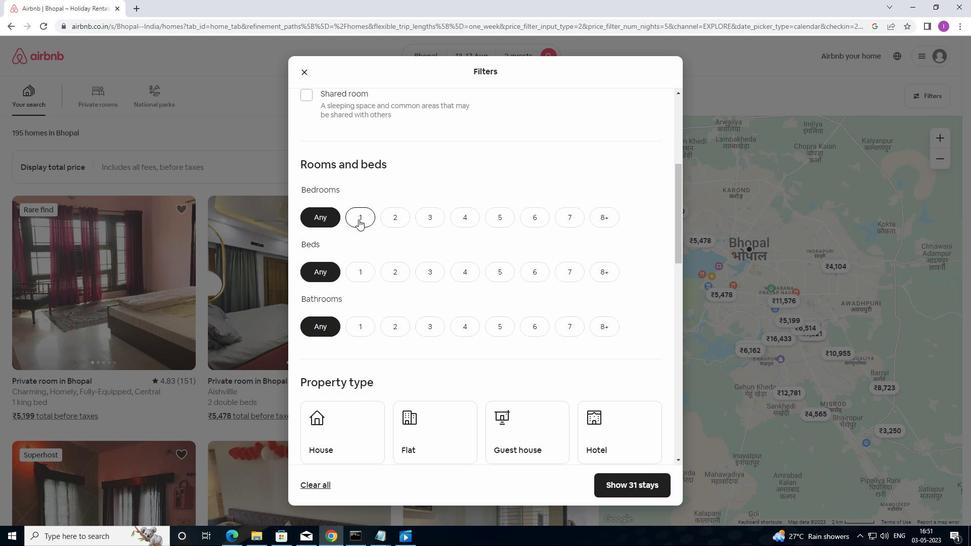 
Action: Mouse moved to (397, 216)
Screenshot: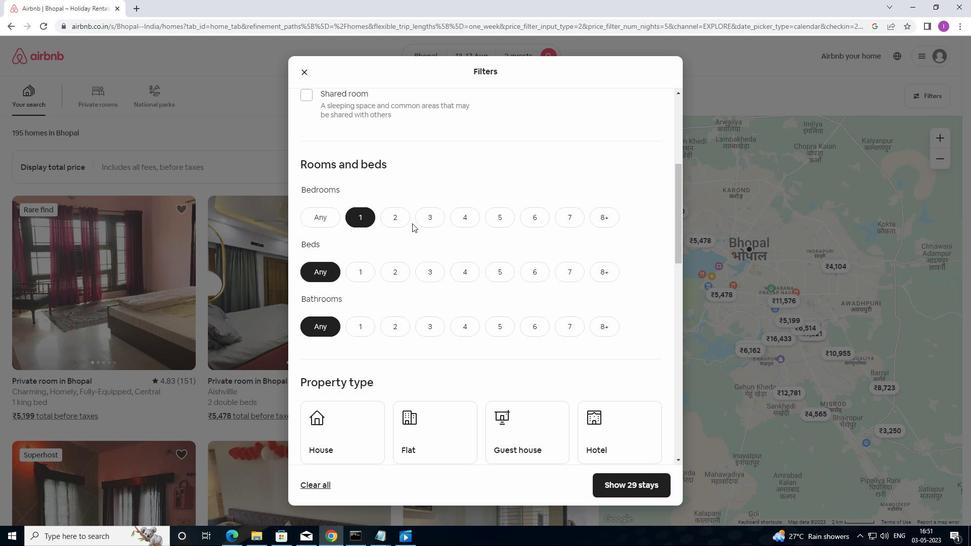 
Action: Mouse pressed left at (397, 216)
Screenshot: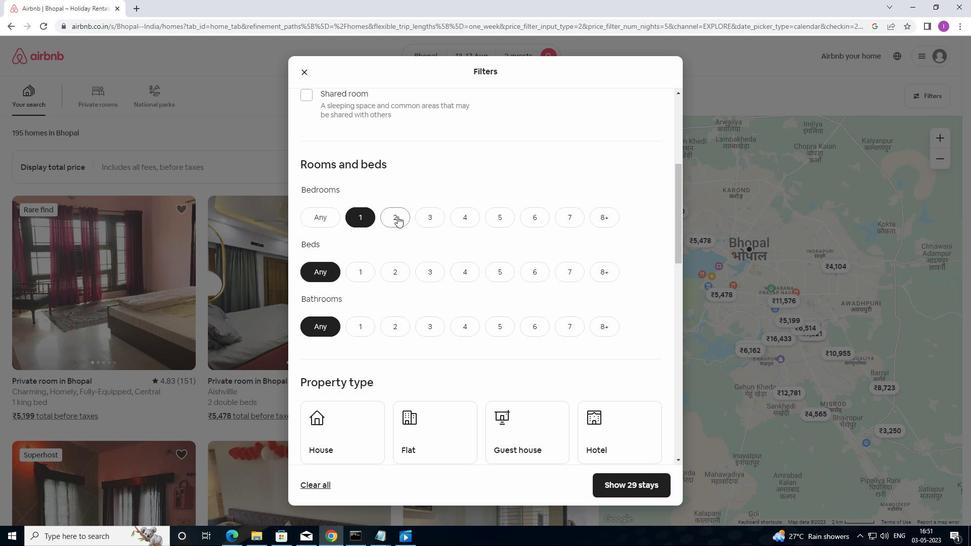 
Action: Mouse moved to (397, 268)
Screenshot: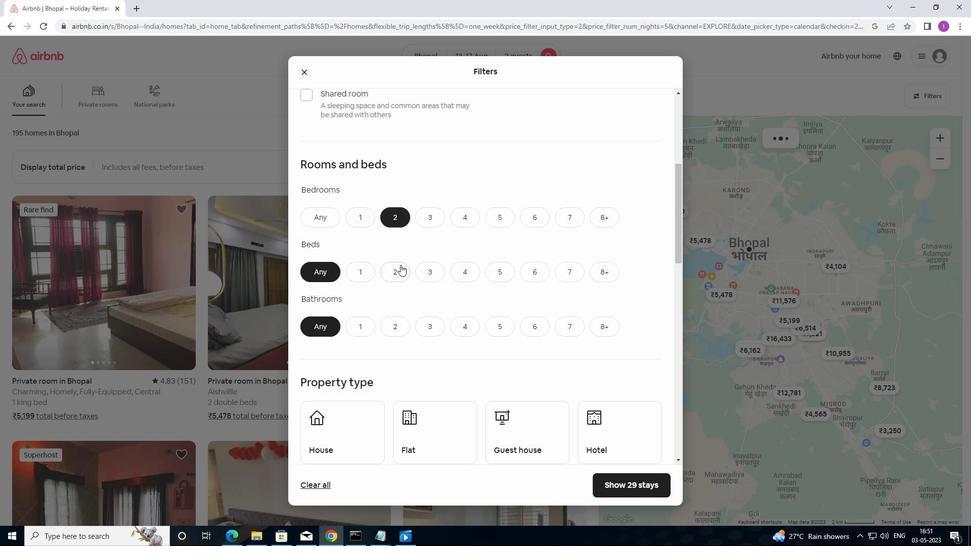 
Action: Mouse pressed left at (397, 268)
Screenshot: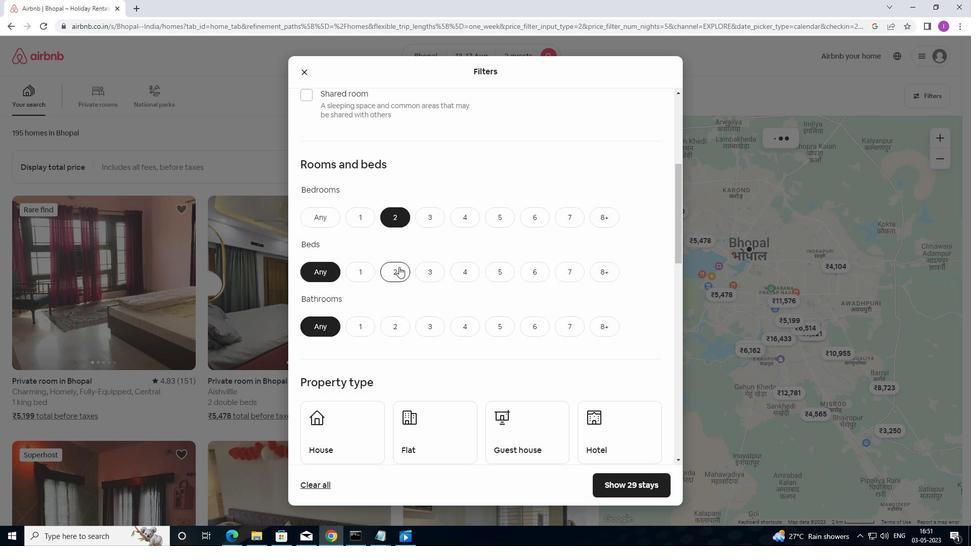 
Action: Mouse moved to (397, 287)
Screenshot: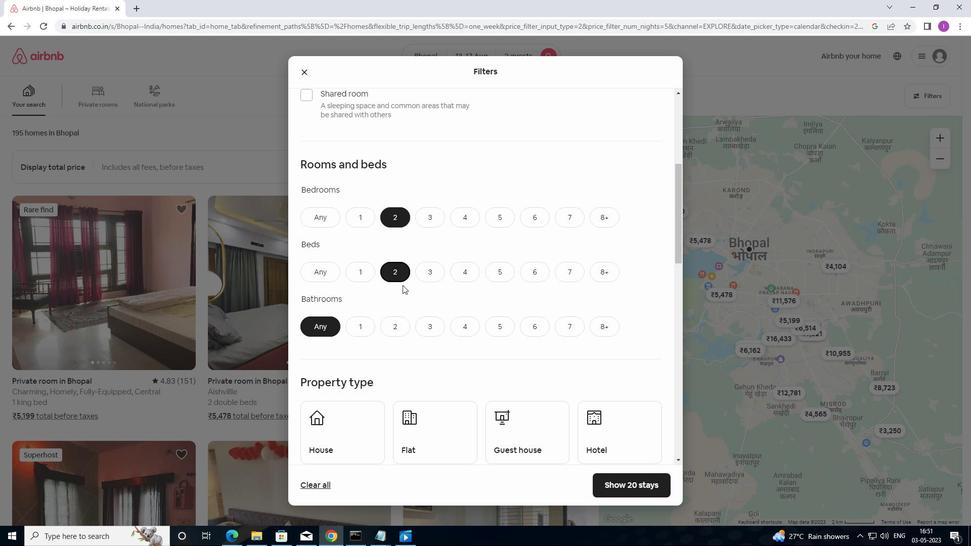 
Action: Mouse scrolled (397, 287) with delta (0, 0)
Screenshot: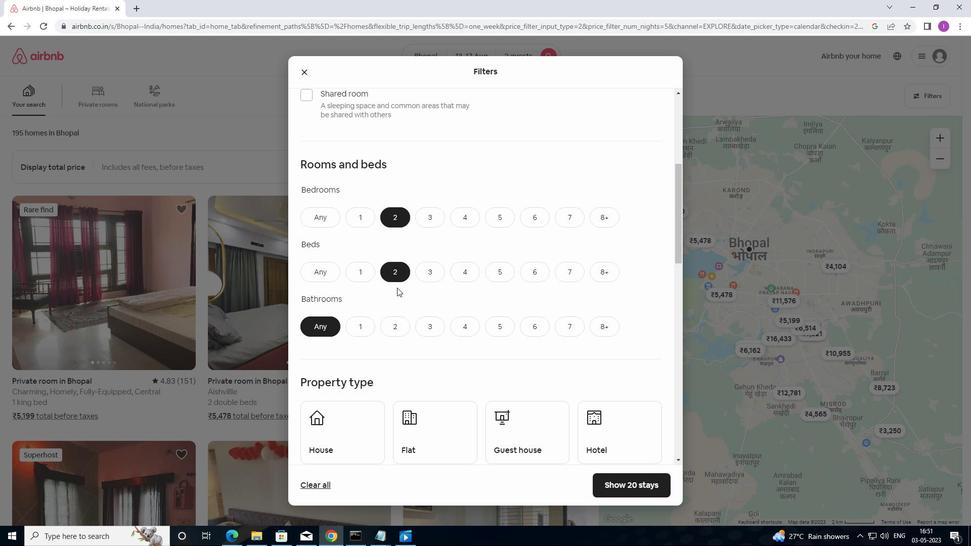
Action: Mouse scrolled (397, 287) with delta (0, 0)
Screenshot: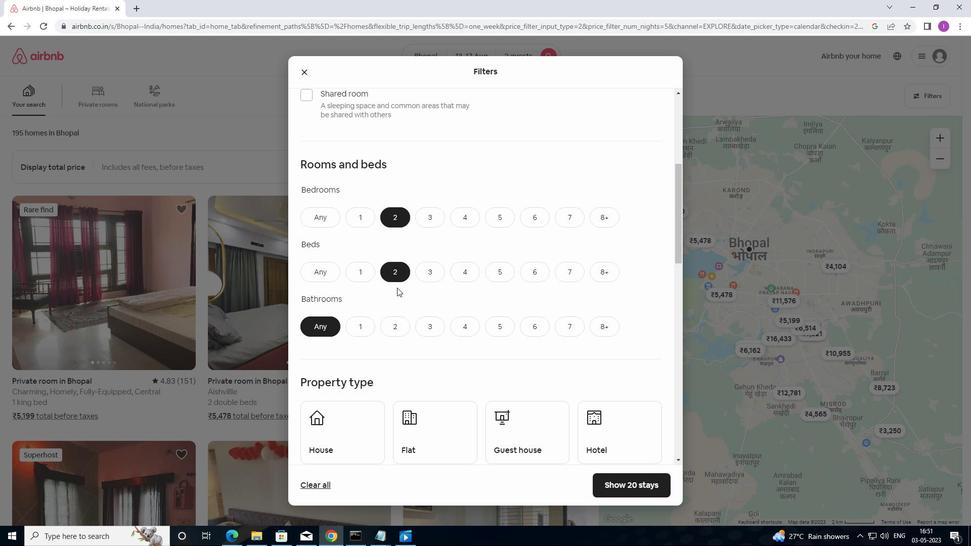 
Action: Mouse moved to (360, 224)
Screenshot: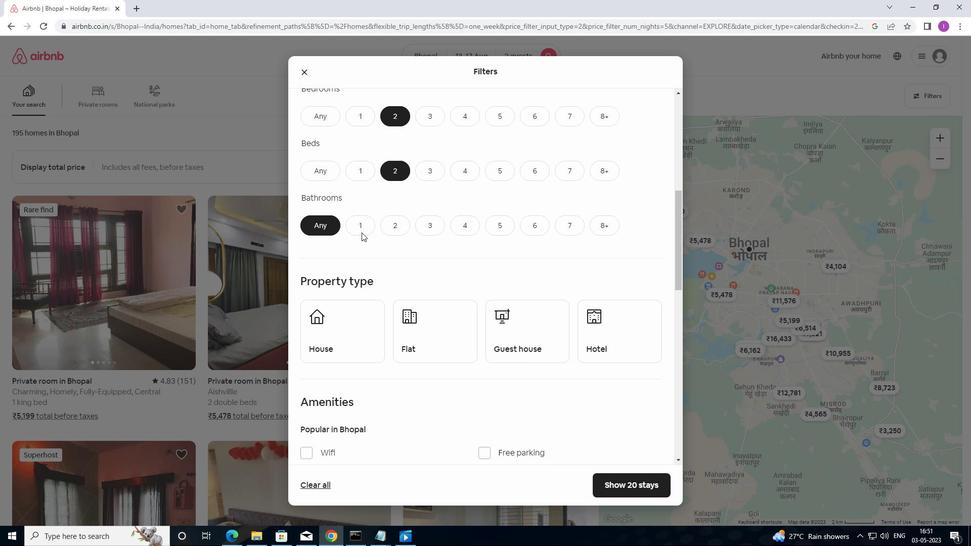 
Action: Mouse pressed left at (360, 224)
Screenshot: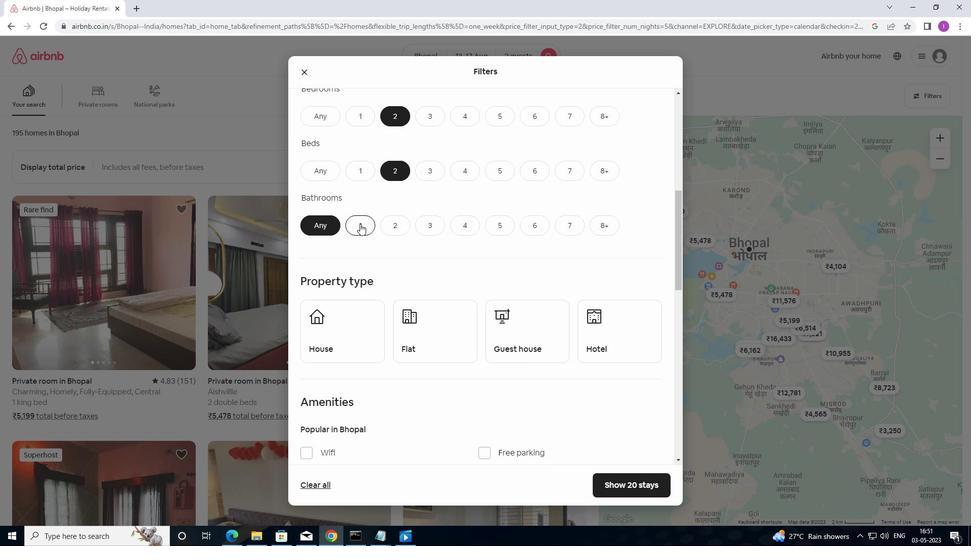 
Action: Mouse moved to (391, 257)
Screenshot: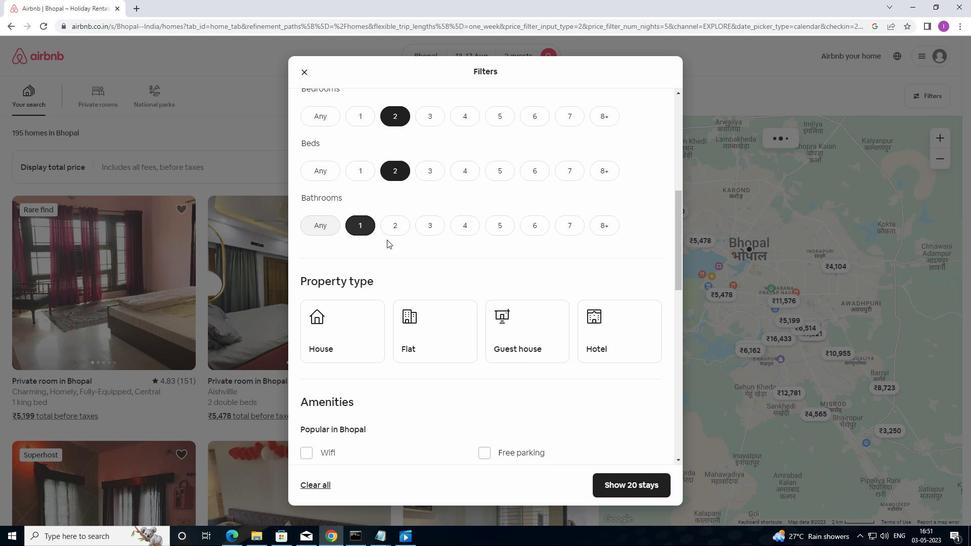 
Action: Mouse scrolled (391, 257) with delta (0, 0)
Screenshot: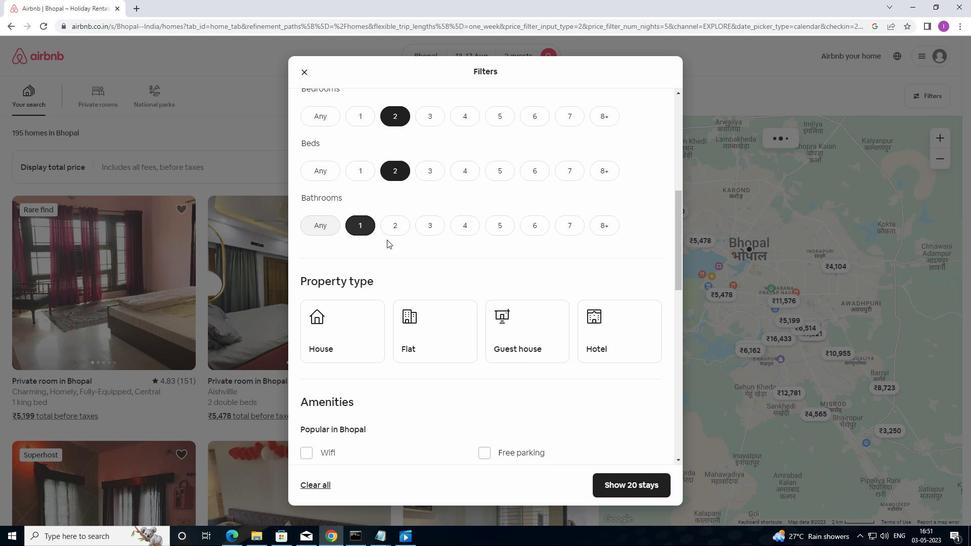 
Action: Mouse moved to (391, 260)
Screenshot: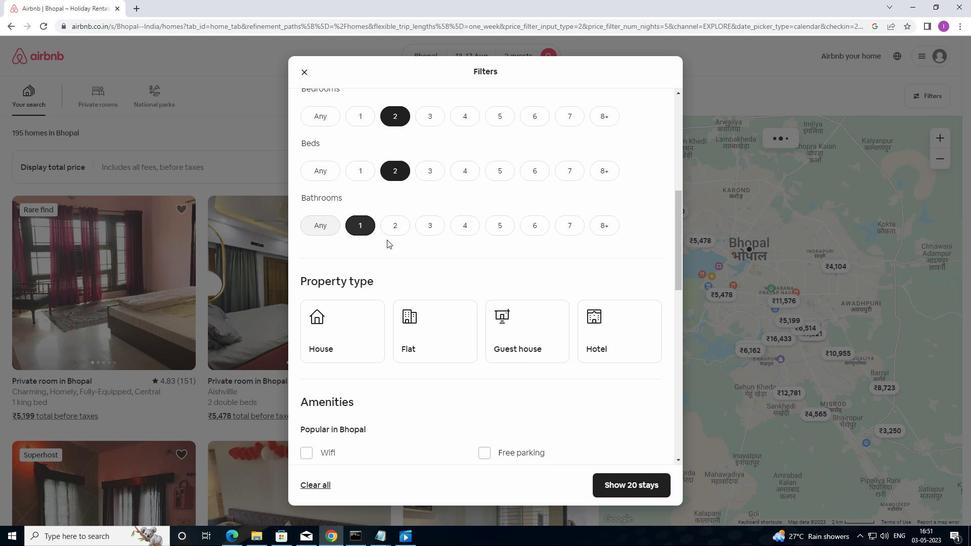 
Action: Mouse scrolled (391, 260) with delta (0, 0)
Screenshot: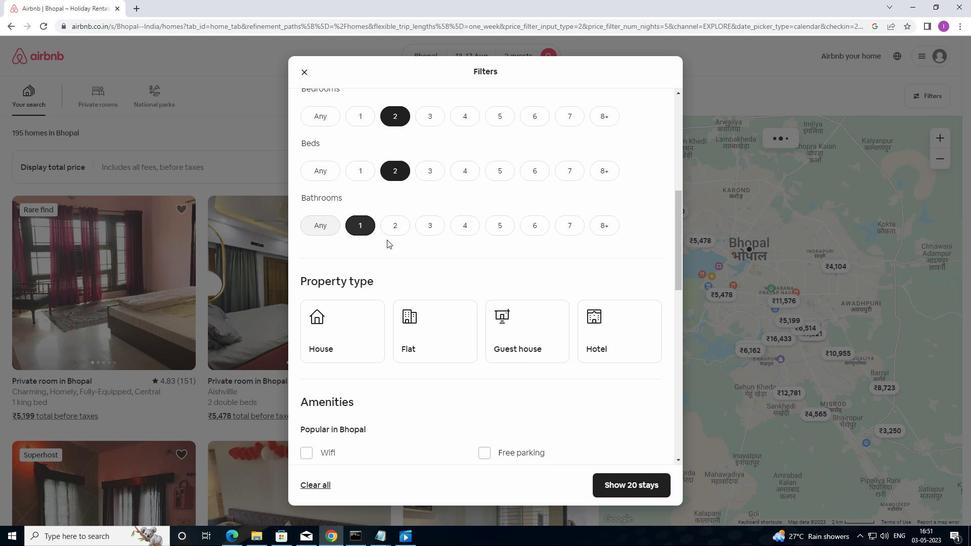 
Action: Mouse moved to (362, 223)
Screenshot: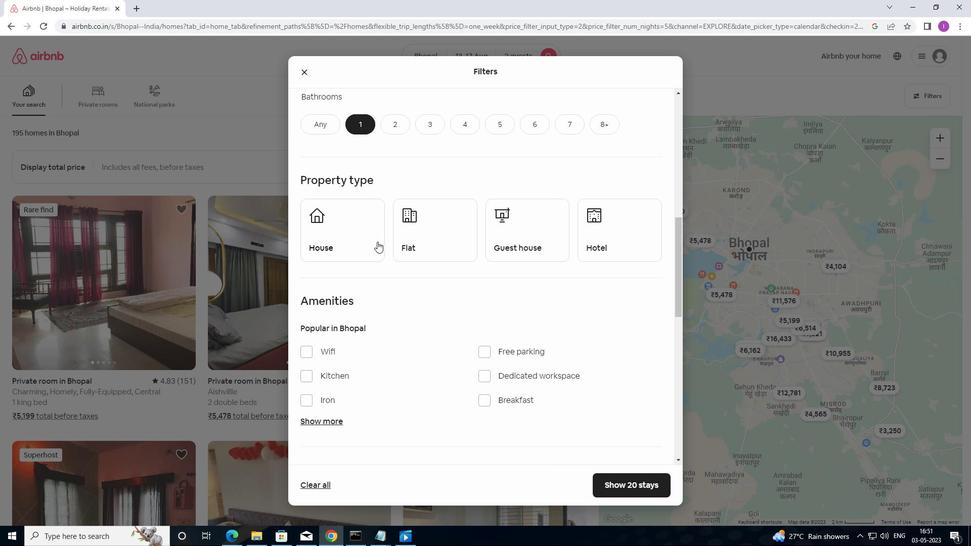 
Action: Mouse pressed left at (362, 223)
Screenshot: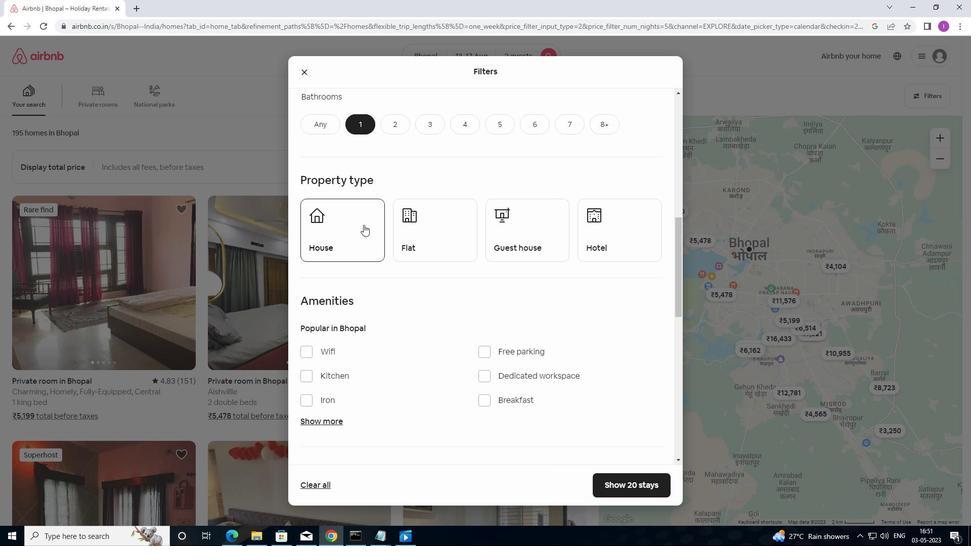
Action: Mouse moved to (424, 235)
Screenshot: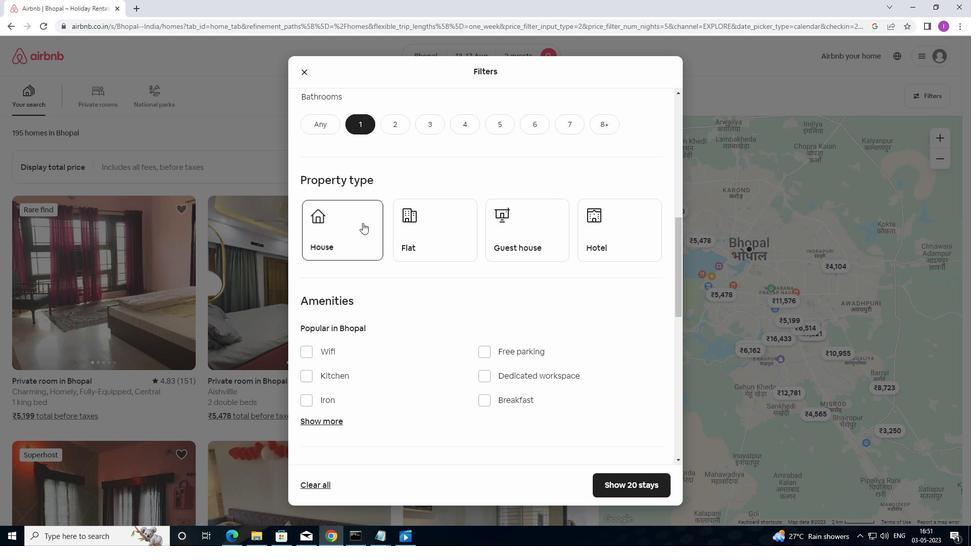 
Action: Mouse pressed left at (424, 235)
Screenshot: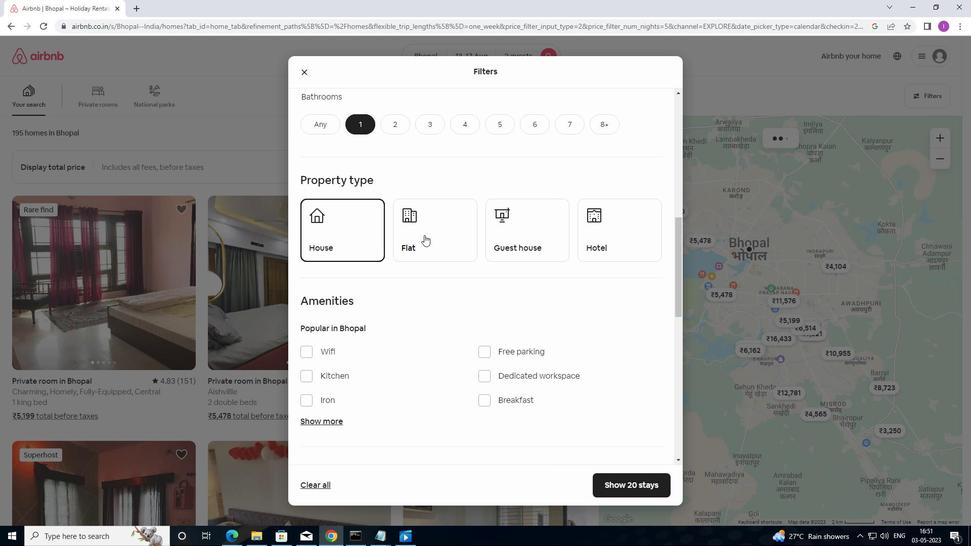 
Action: Mouse moved to (510, 238)
Screenshot: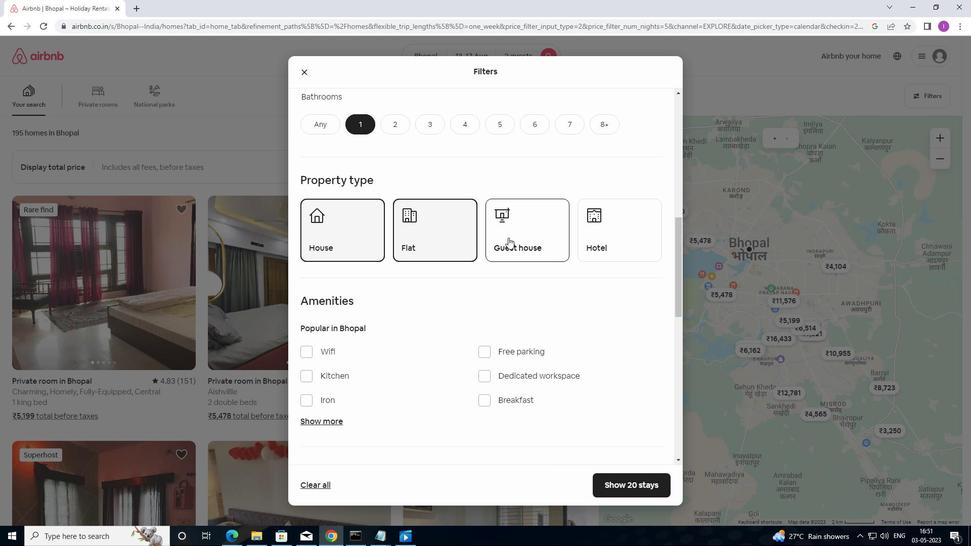 
Action: Mouse pressed left at (510, 238)
Screenshot: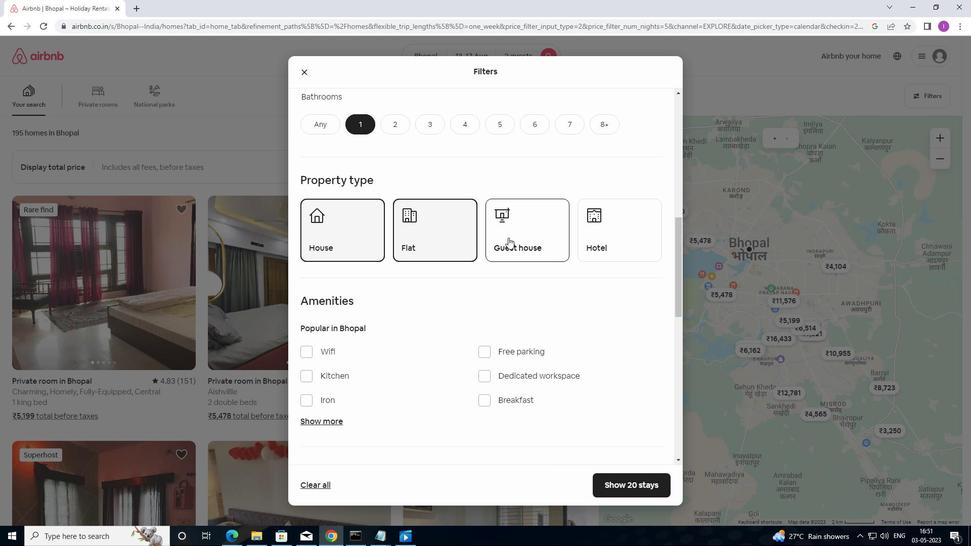 
Action: Mouse moved to (587, 278)
Screenshot: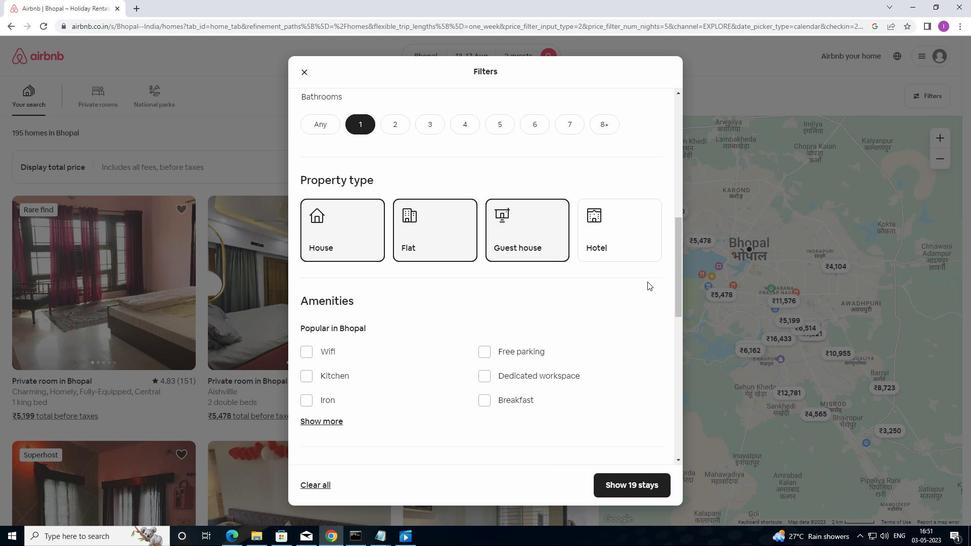 
Action: Mouse scrolled (587, 278) with delta (0, 0)
Screenshot: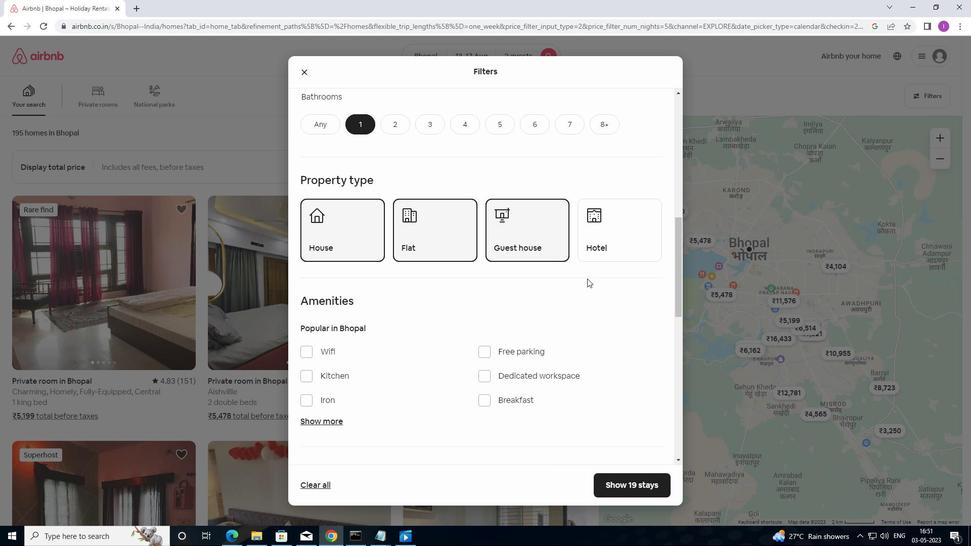 
Action: Mouse scrolled (587, 278) with delta (0, 0)
Screenshot: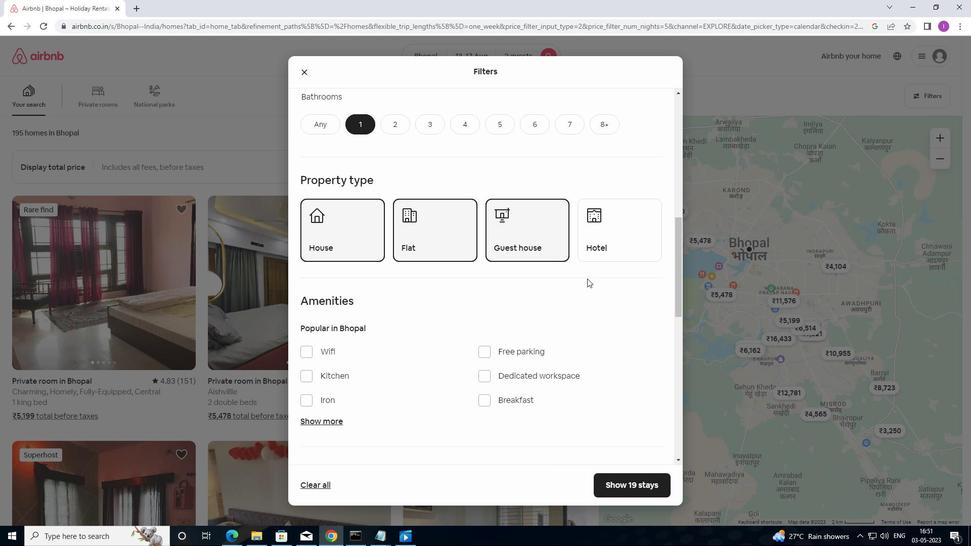 
Action: Mouse moved to (301, 247)
Screenshot: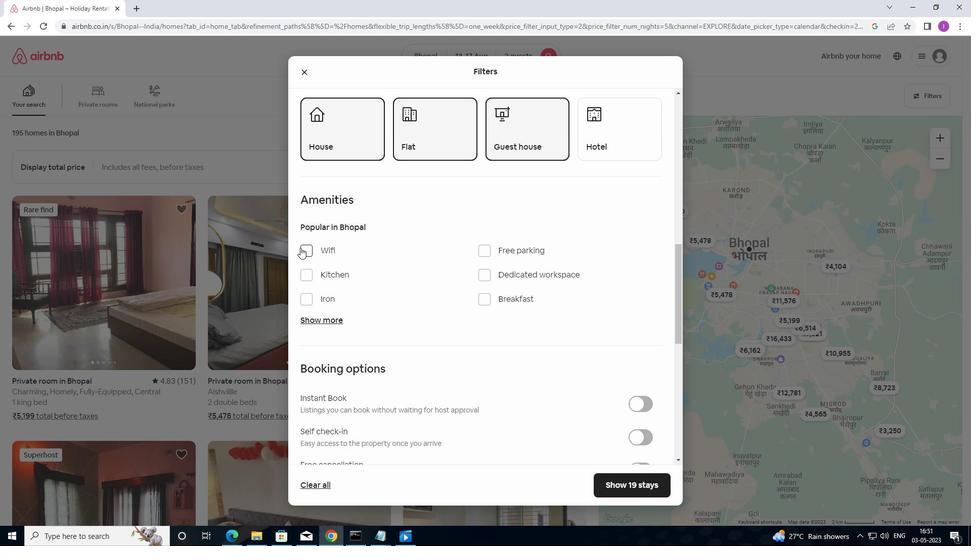 
Action: Mouse pressed left at (301, 247)
Screenshot: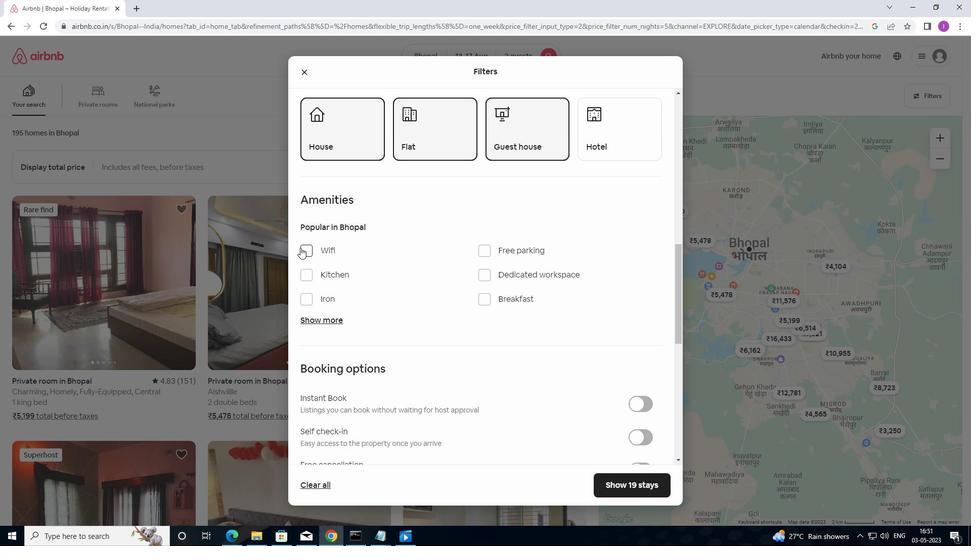 
Action: Mouse moved to (394, 257)
Screenshot: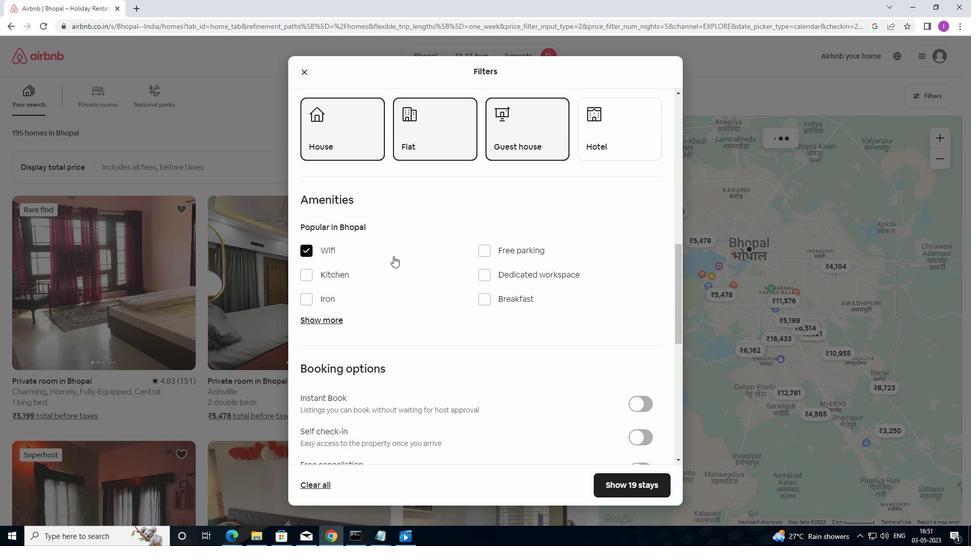 
Action: Mouse scrolled (394, 256) with delta (0, 0)
Screenshot: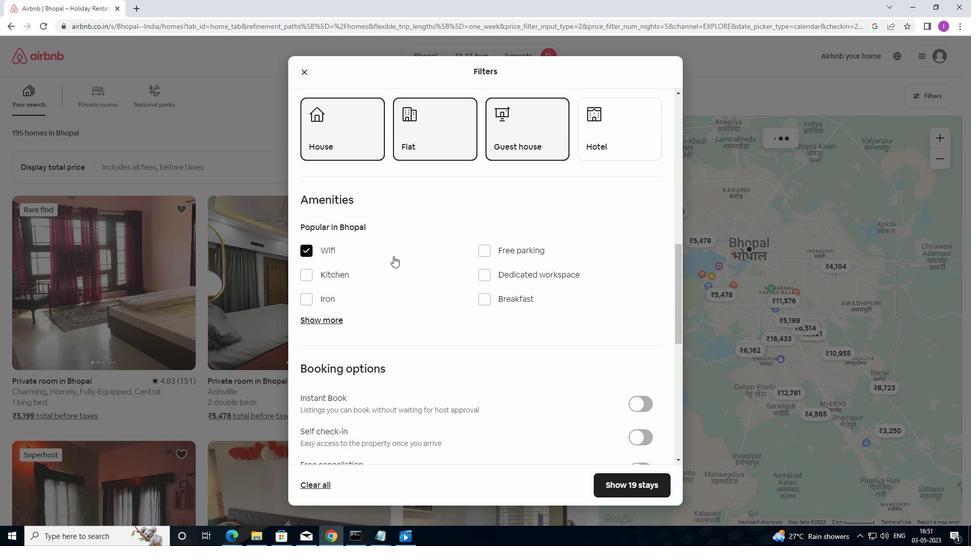 
Action: Mouse moved to (398, 259)
Screenshot: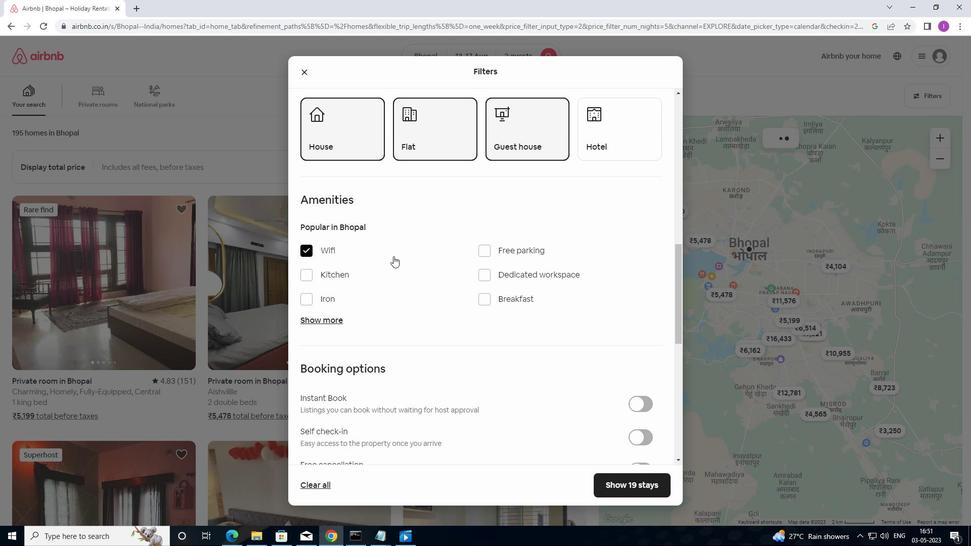 
Action: Mouse scrolled (398, 258) with delta (0, 0)
Screenshot: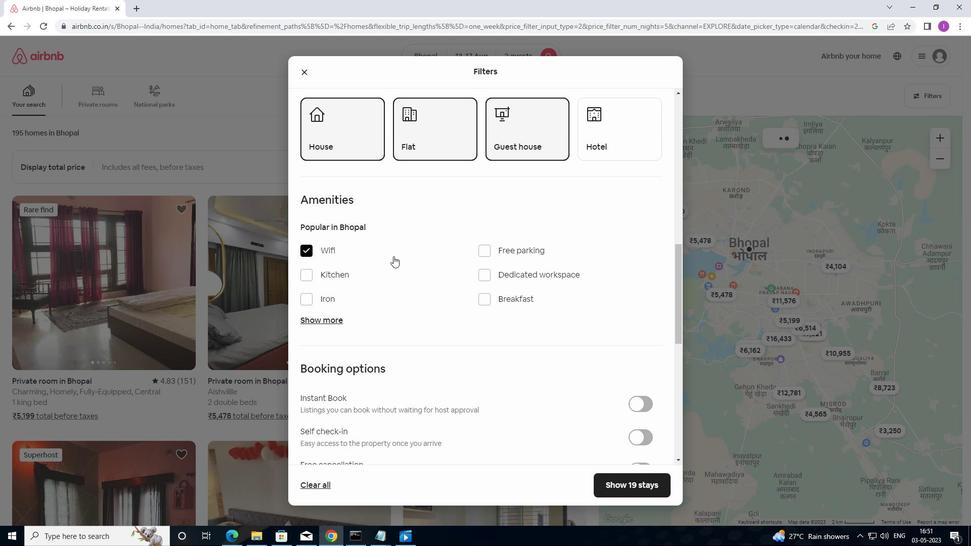 
Action: Mouse moved to (407, 260)
Screenshot: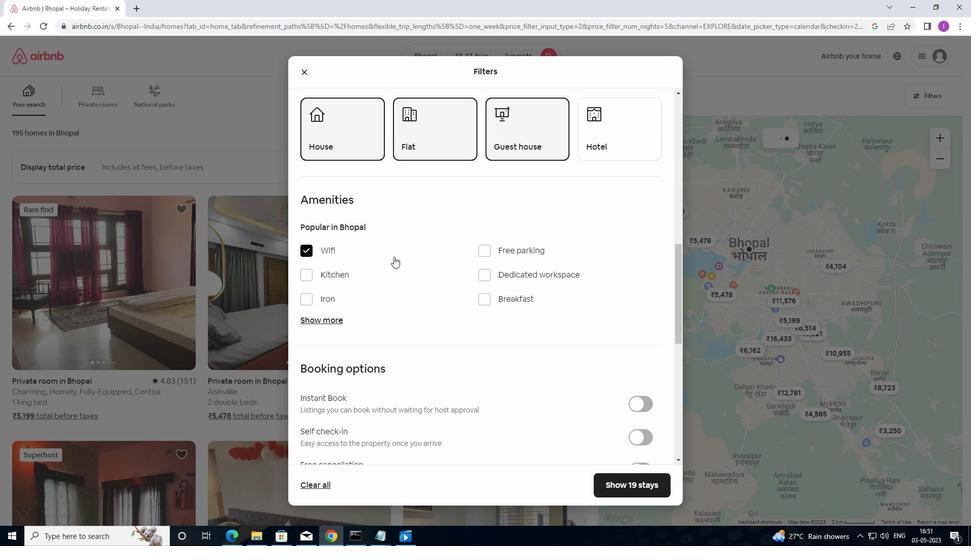 
Action: Mouse scrolled (407, 260) with delta (0, 0)
Screenshot: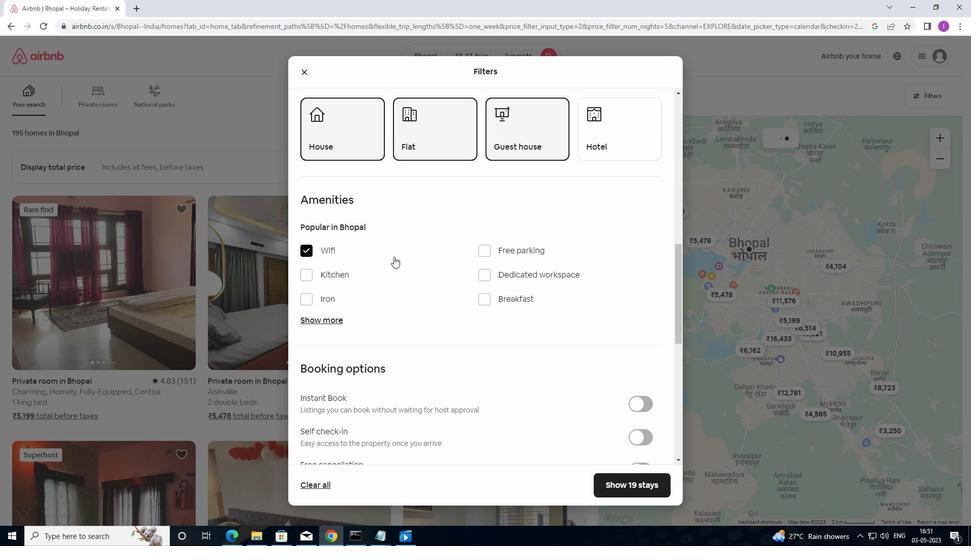 
Action: Mouse moved to (649, 287)
Screenshot: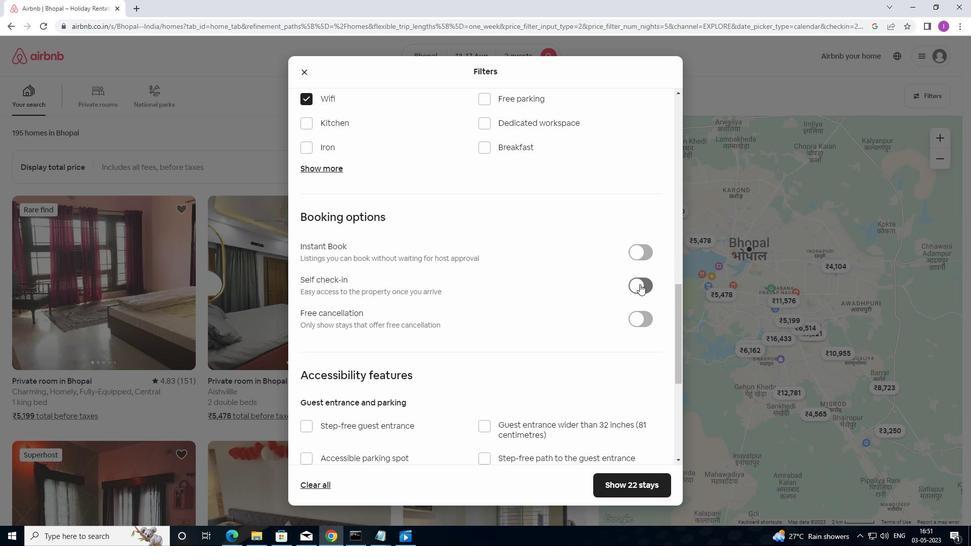 
Action: Mouse pressed left at (649, 287)
Screenshot: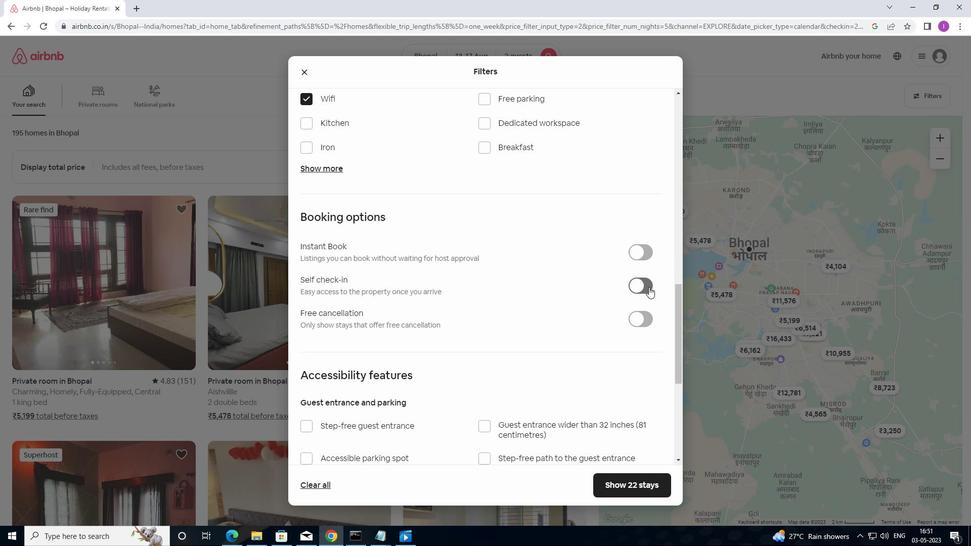 
Action: Mouse moved to (403, 291)
Screenshot: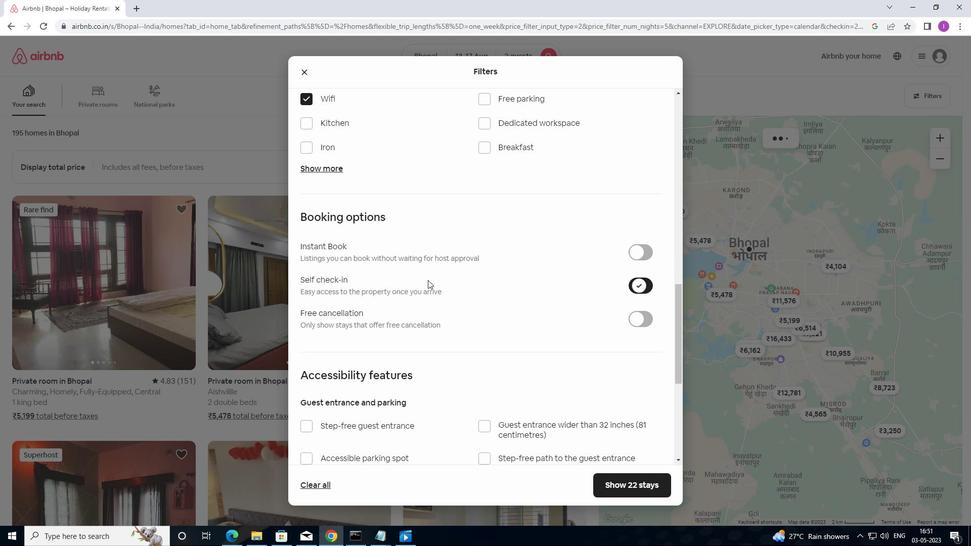 
Action: Mouse scrolled (403, 290) with delta (0, 0)
Screenshot: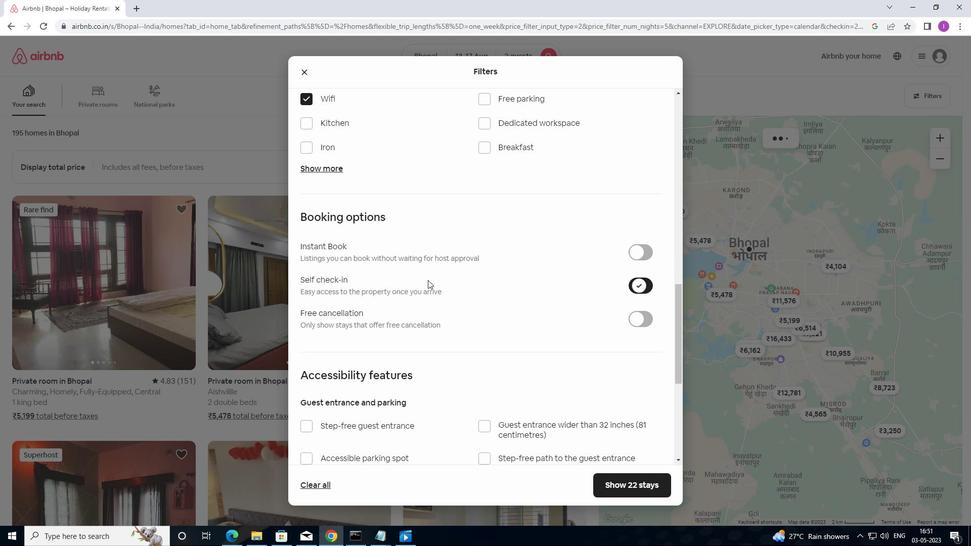 
Action: Mouse scrolled (403, 290) with delta (0, 0)
Screenshot: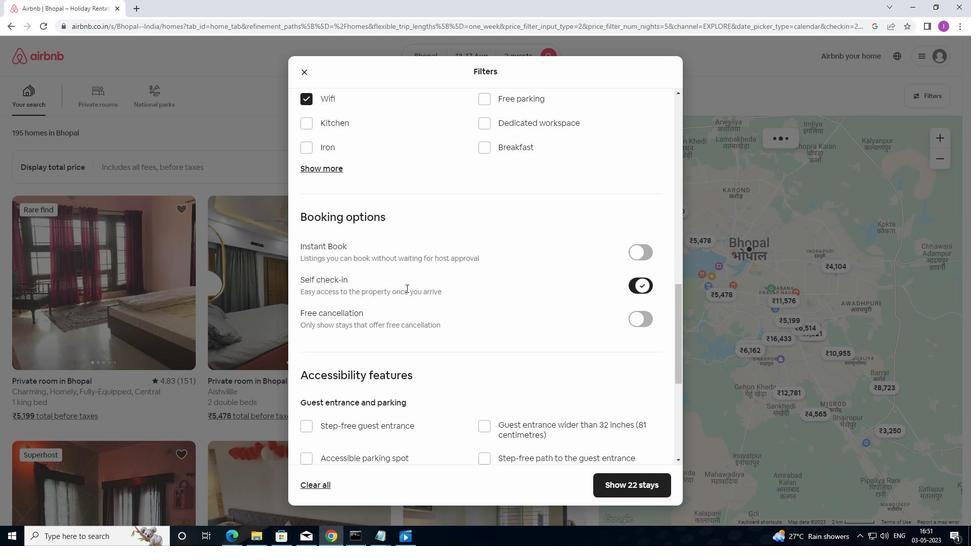 
Action: Mouse moved to (403, 291)
Screenshot: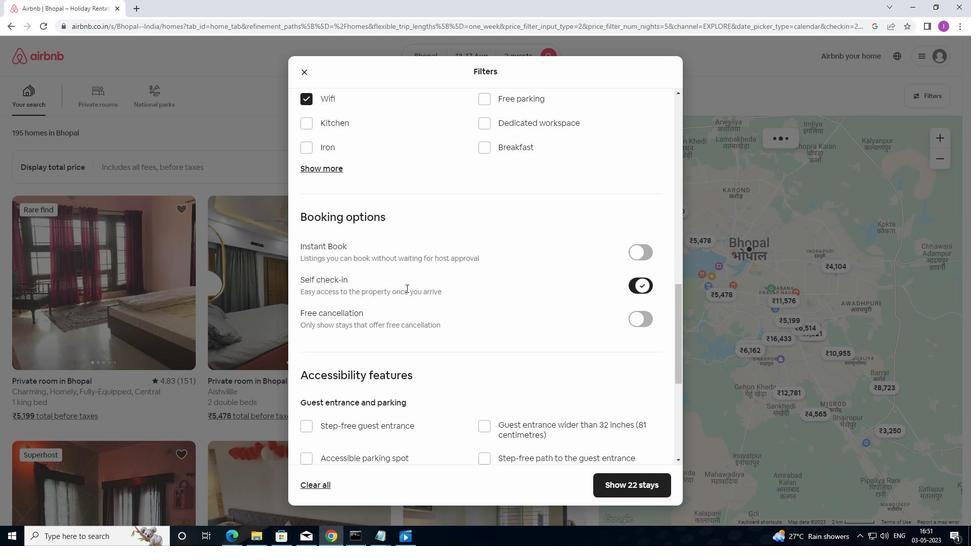 
Action: Mouse scrolled (403, 290) with delta (0, 0)
Screenshot: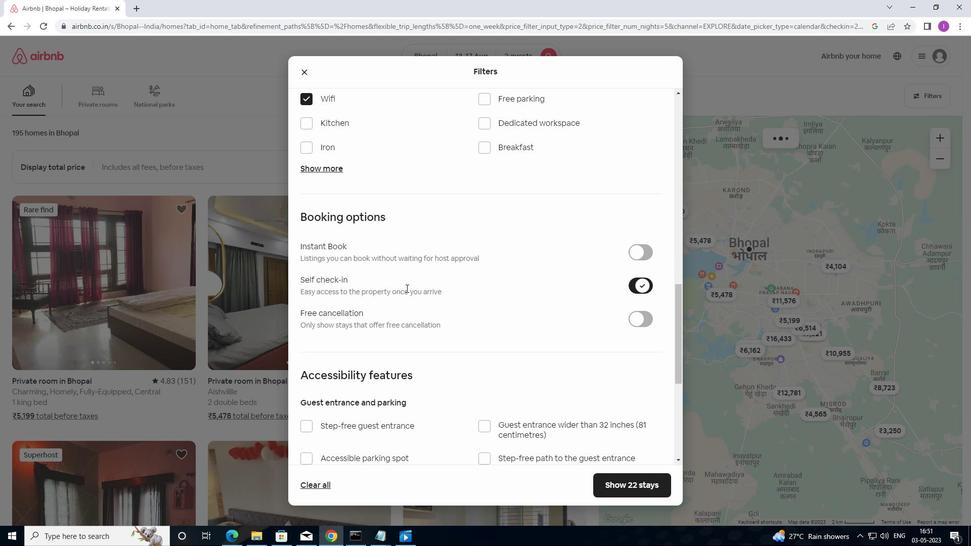 
Action: Mouse scrolled (403, 290) with delta (0, 0)
Screenshot: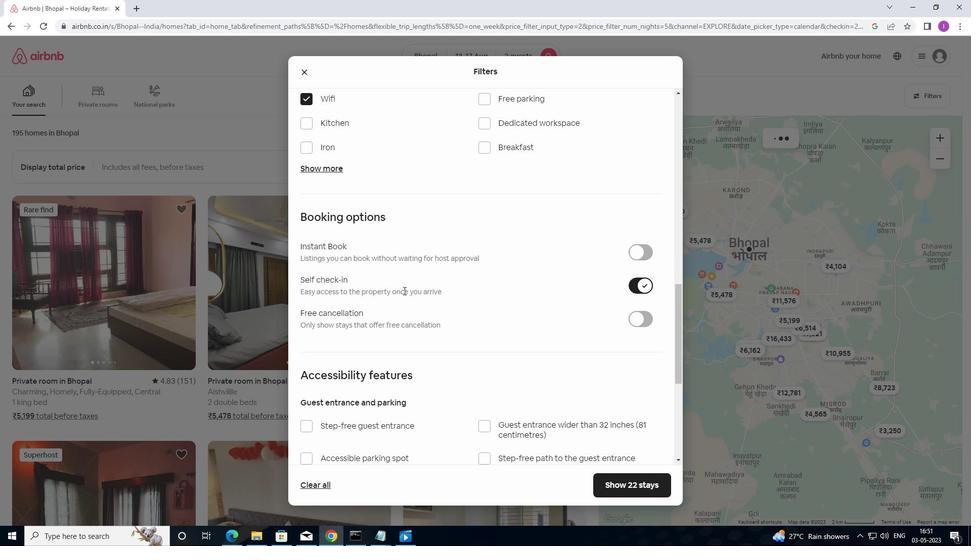 
Action: Mouse moved to (406, 295)
Screenshot: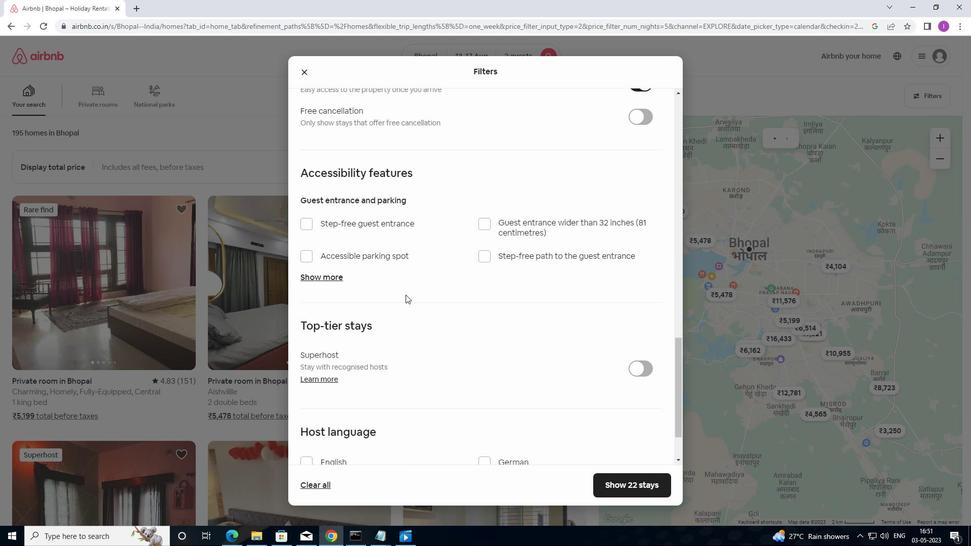 
Action: Mouse scrolled (406, 294) with delta (0, 0)
Screenshot: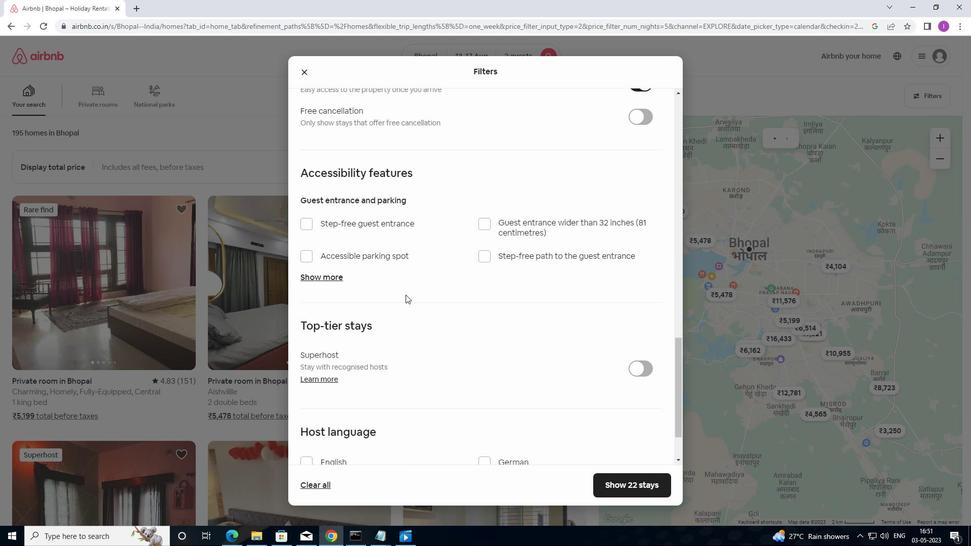 
Action: Mouse moved to (408, 296)
Screenshot: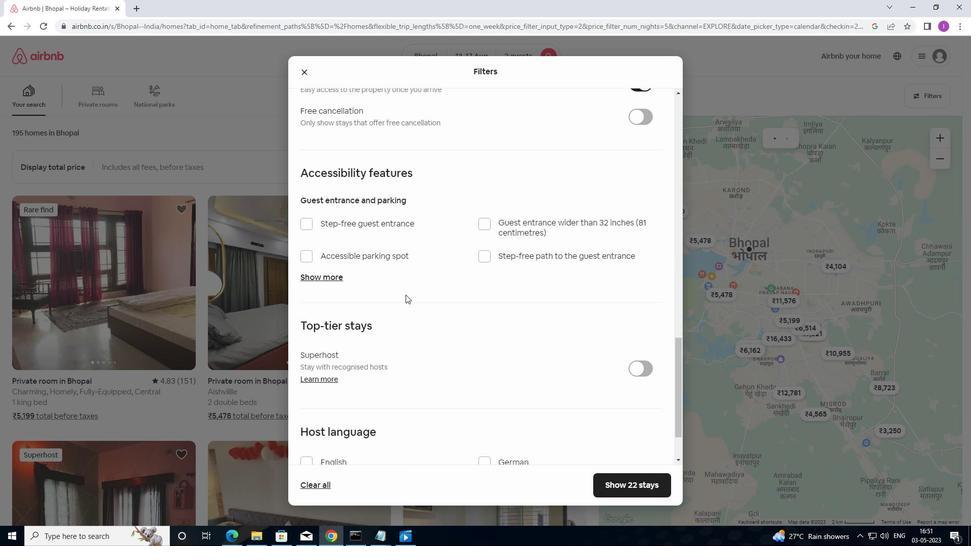 
Action: Mouse scrolled (408, 295) with delta (0, 0)
Screenshot: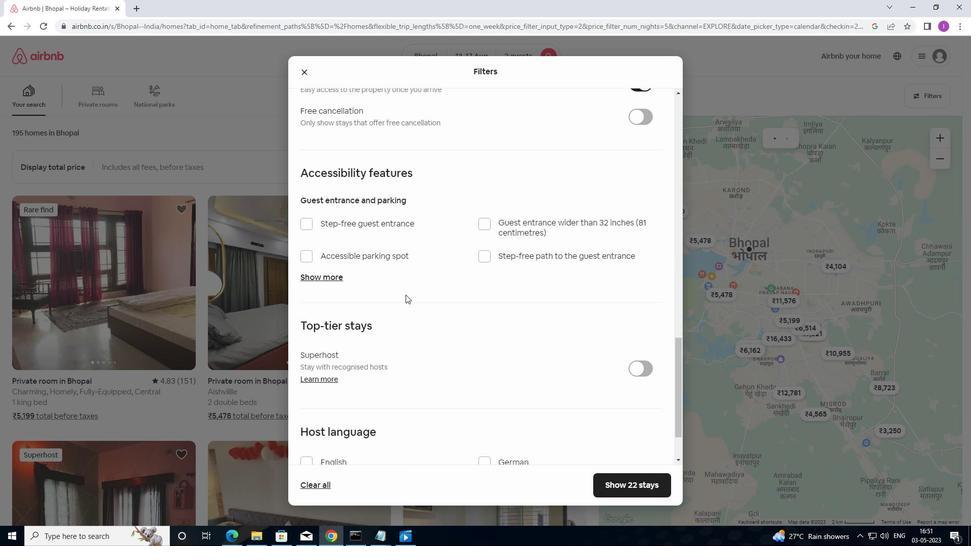 
Action: Mouse moved to (411, 296)
Screenshot: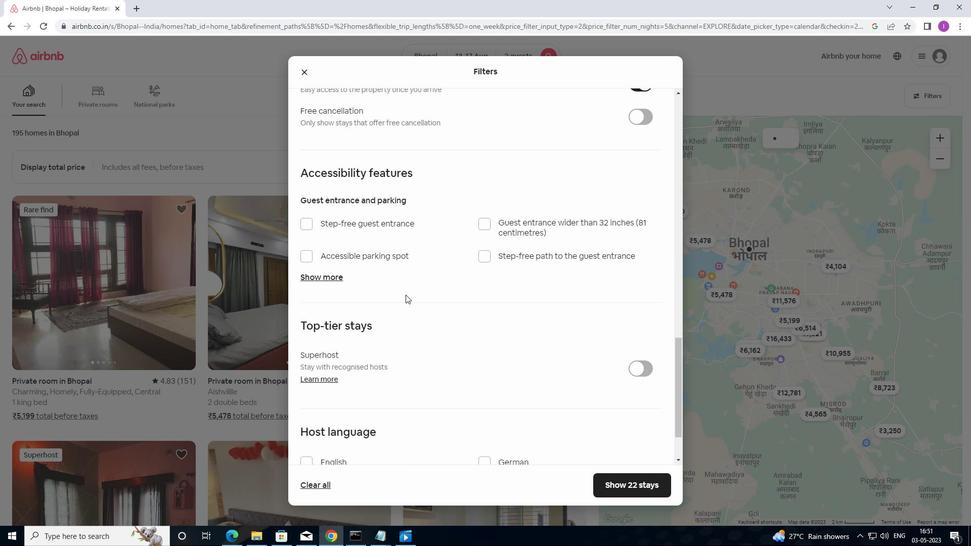 
Action: Mouse scrolled (411, 296) with delta (0, 0)
Screenshot: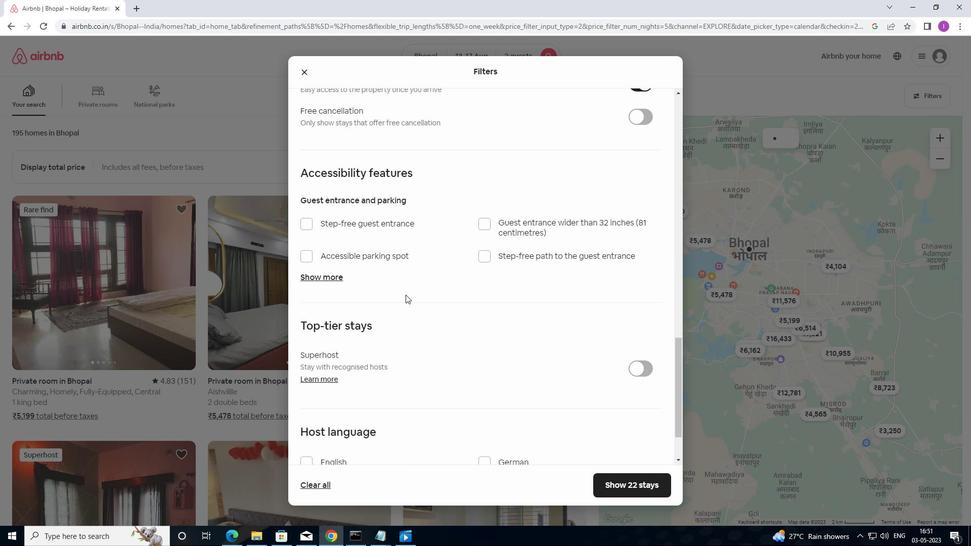 
Action: Mouse moved to (552, 303)
Screenshot: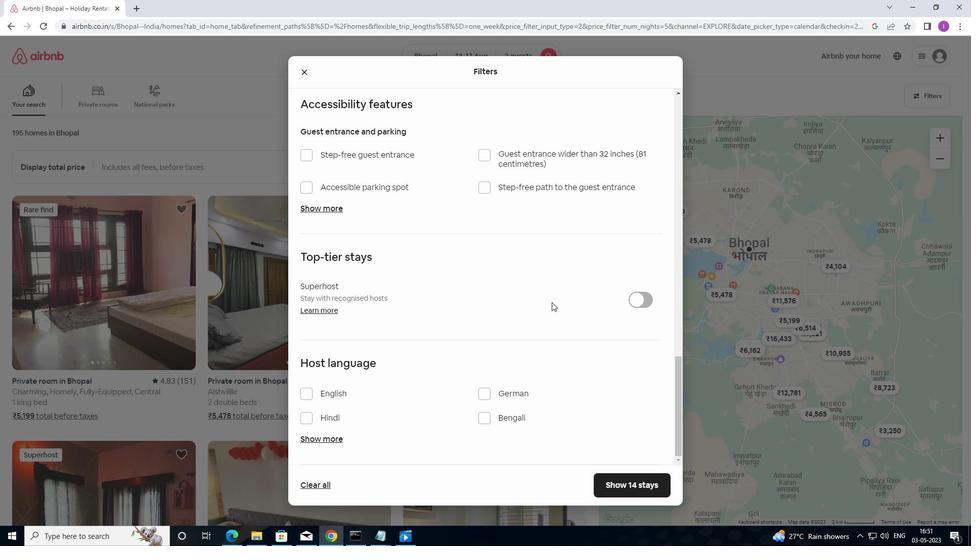 
Action: Mouse scrolled (552, 303) with delta (0, 0)
Screenshot: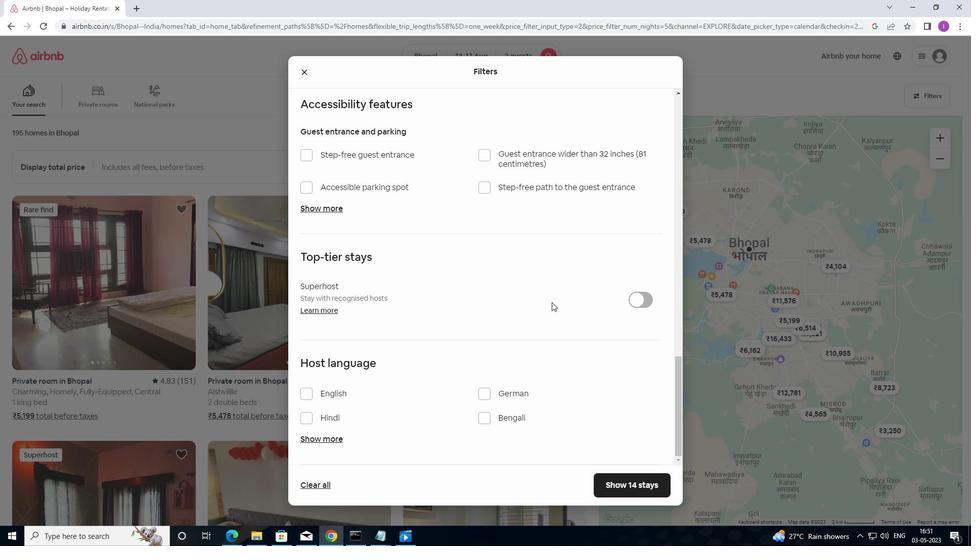 
Action: Mouse moved to (552, 303)
Screenshot: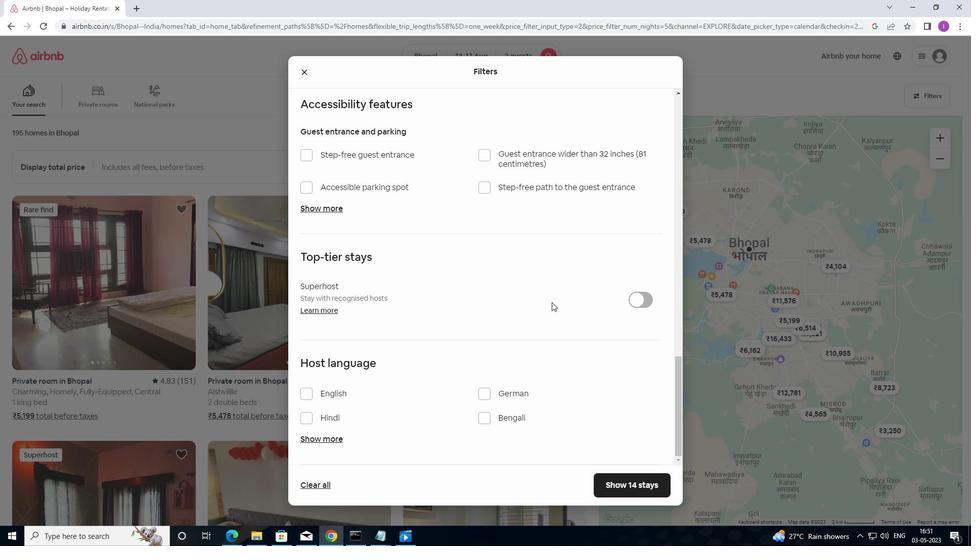 
Action: Mouse scrolled (552, 303) with delta (0, 0)
Screenshot: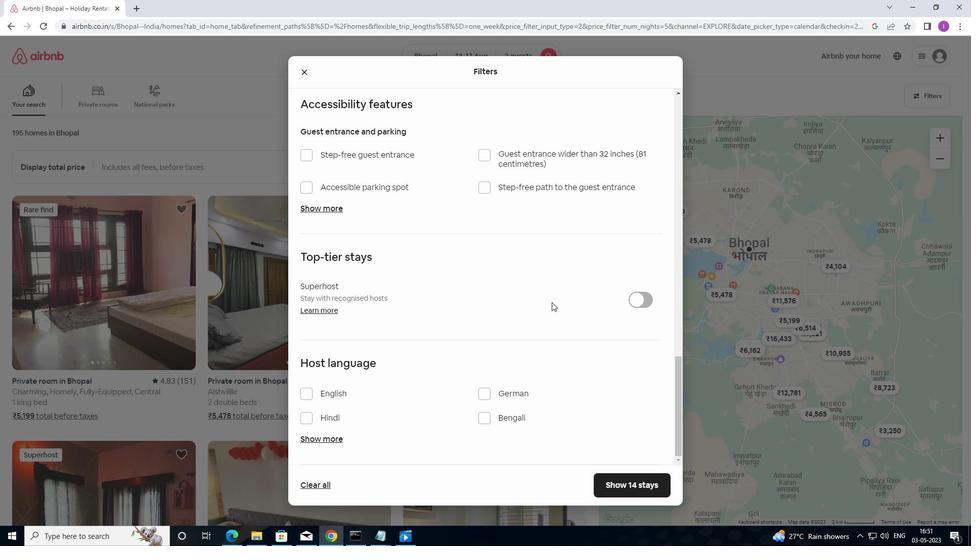
Action: Mouse moved to (552, 305)
Screenshot: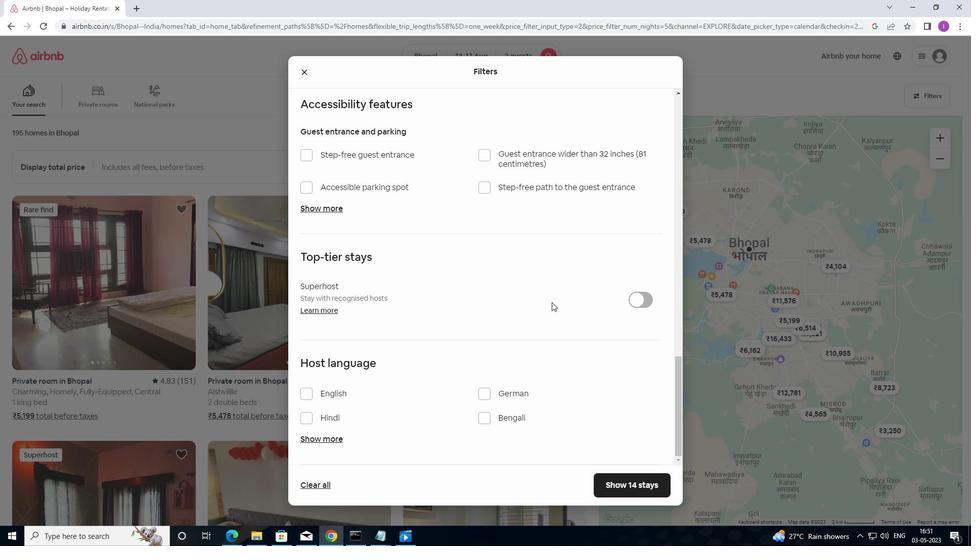 
Action: Mouse scrolled (552, 304) with delta (0, 0)
Screenshot: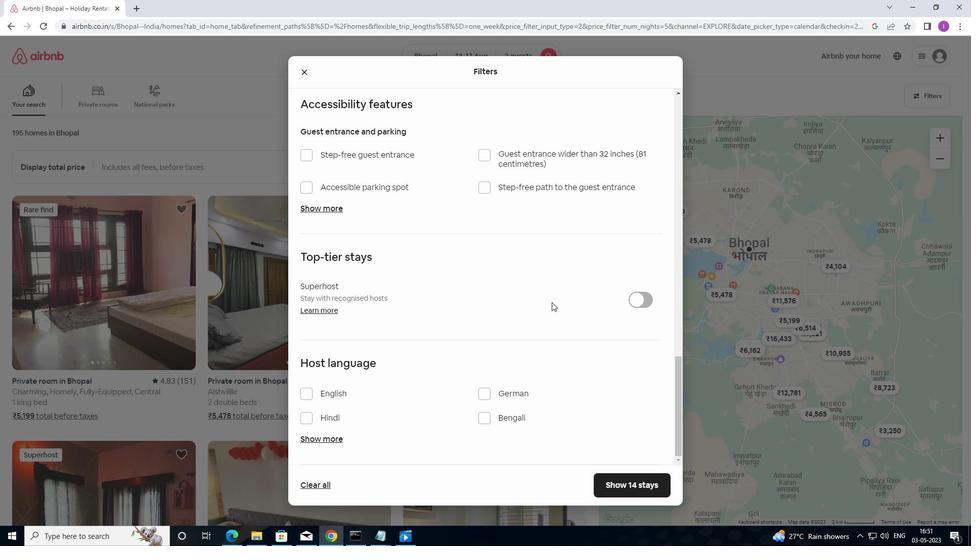 
Action: Mouse moved to (549, 308)
Screenshot: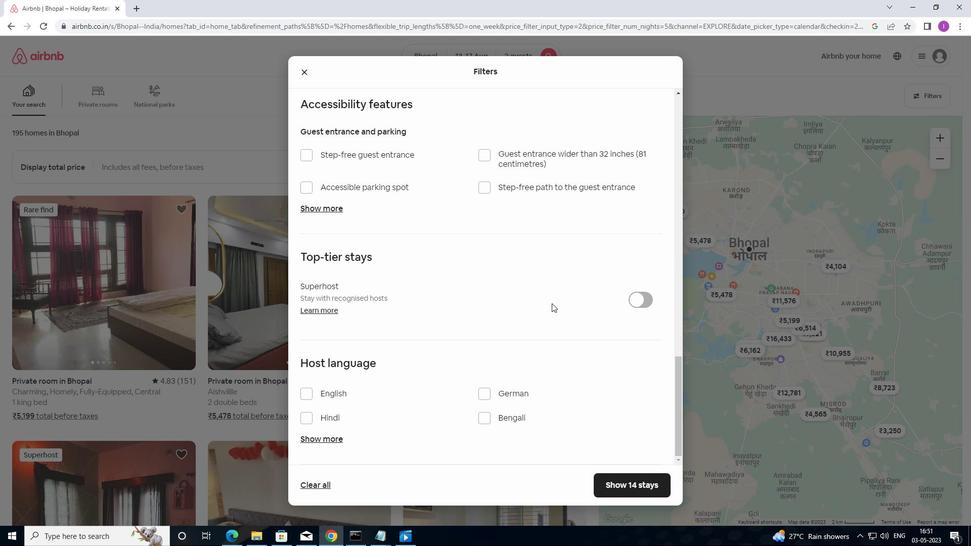 
Action: Mouse scrolled (549, 307) with delta (0, 0)
Screenshot: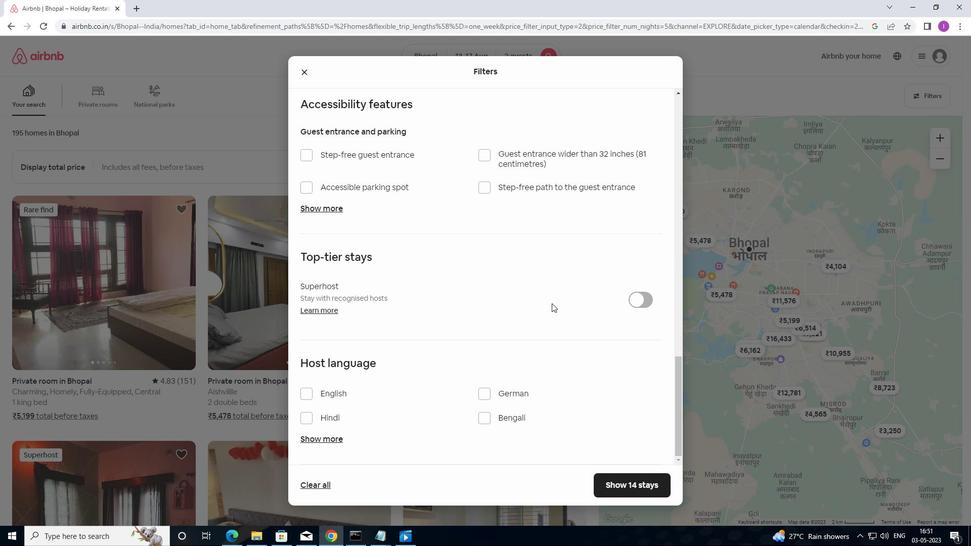 
Action: Mouse moved to (306, 395)
Screenshot: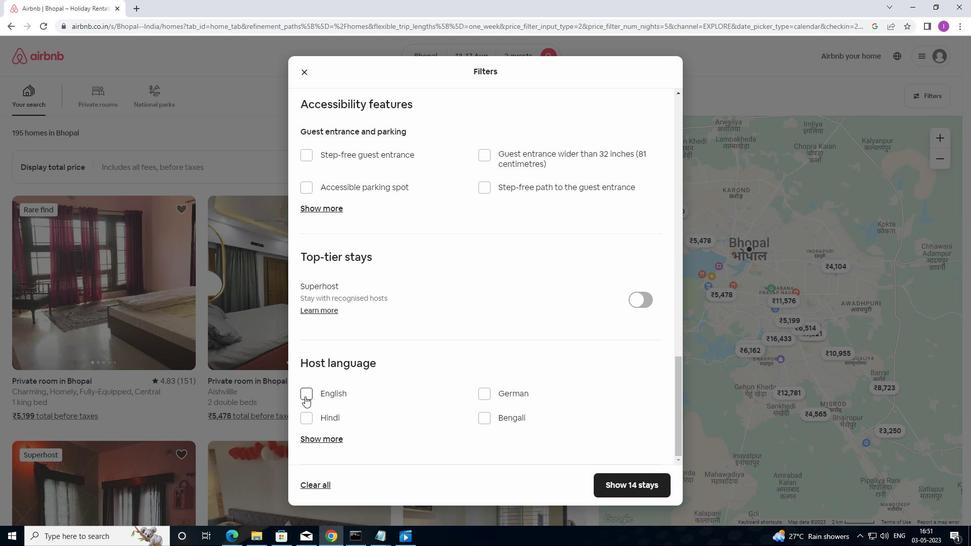 
Action: Mouse pressed left at (306, 395)
Screenshot: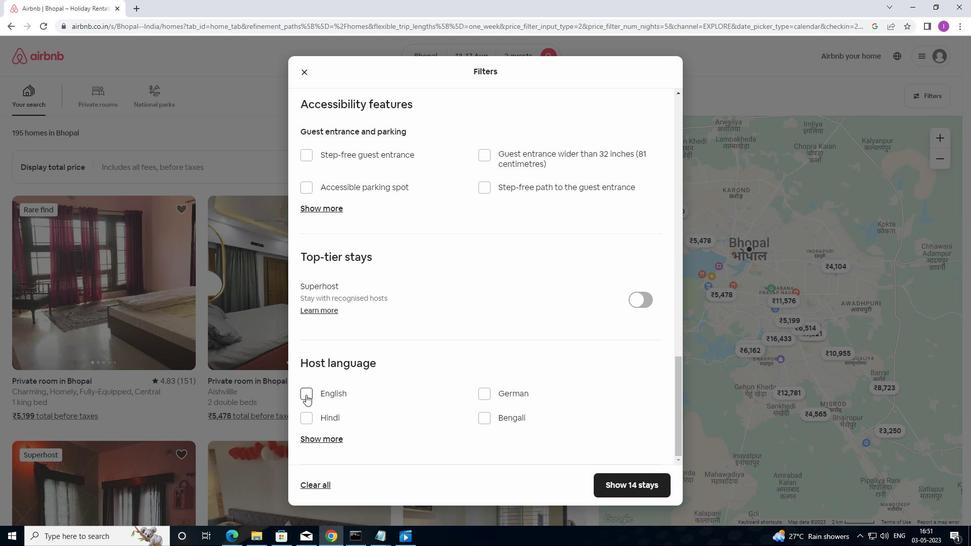 
Action: Mouse moved to (633, 493)
Screenshot: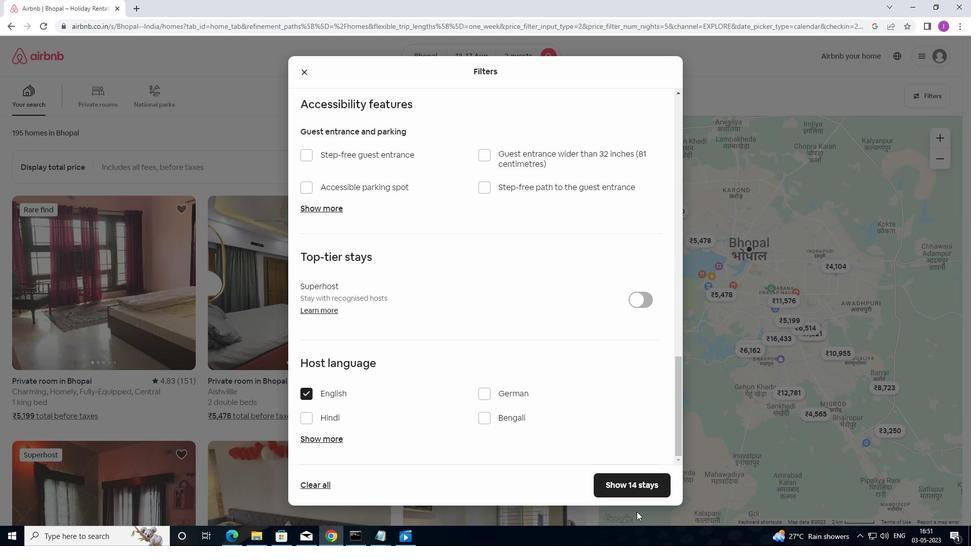 
Action: Mouse pressed left at (633, 493)
Screenshot: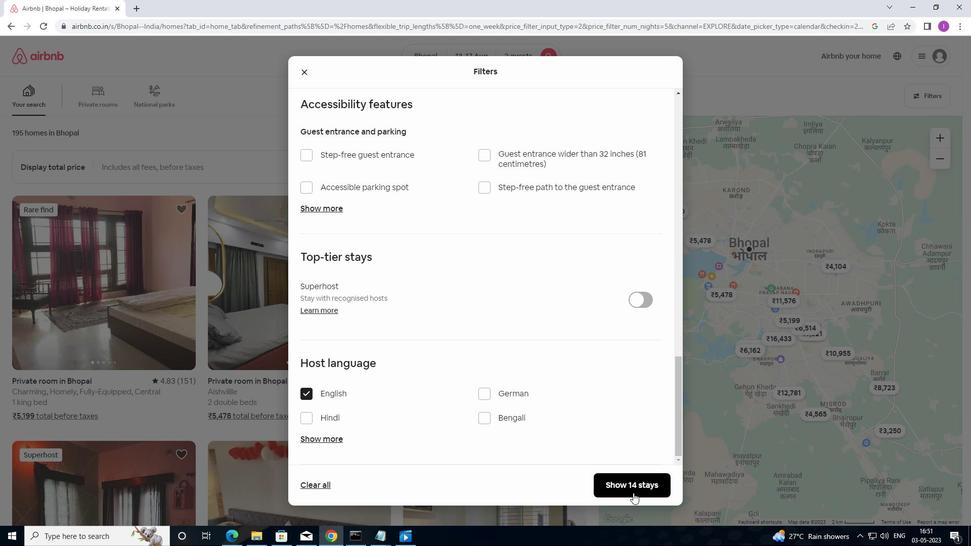 
Action: Mouse moved to (543, 443)
Screenshot: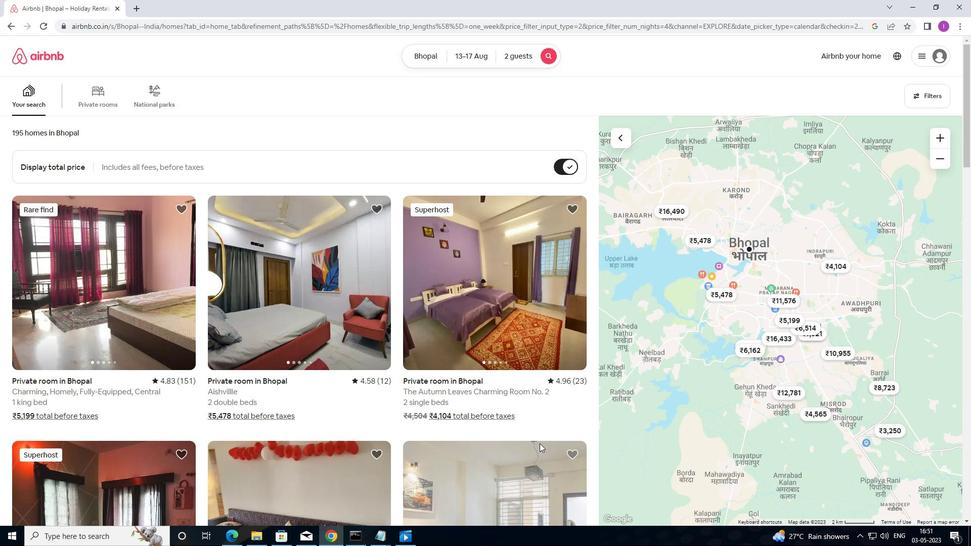 
